 Task: Open Card Corporate Social Responsibility Review in Board Brand Identity Design to Workspace Affiliate Marketing and add a team member Softage.4@softage.net, a label Yellow, a checklist Landscape Architecture, an attachment from your onedrive, a color Yellow and finally, add a card description 'Research and develop new product feature prioritization process' and a comment 'This item is a priority on our list, so let us focus on getting it done as soon as possible.'. Add a start date 'Jan 08, 1900' with a due date 'Jan 15, 1900'
Action: Mouse moved to (572, 171)
Screenshot: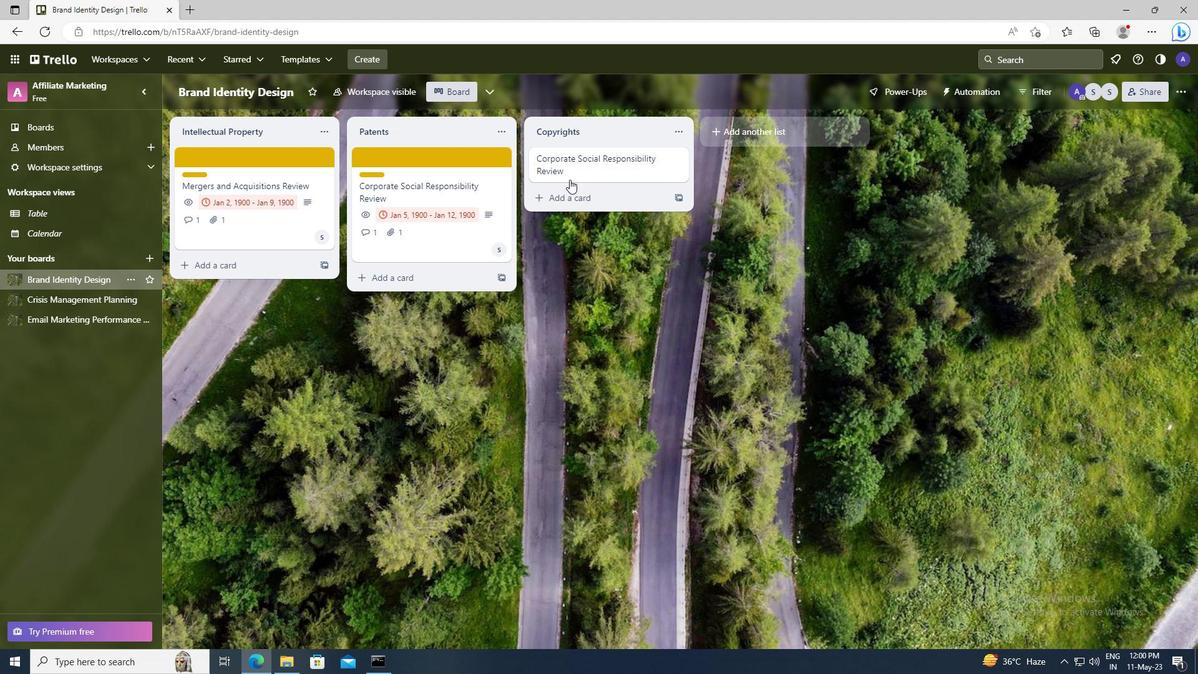 
Action: Mouse pressed left at (572, 171)
Screenshot: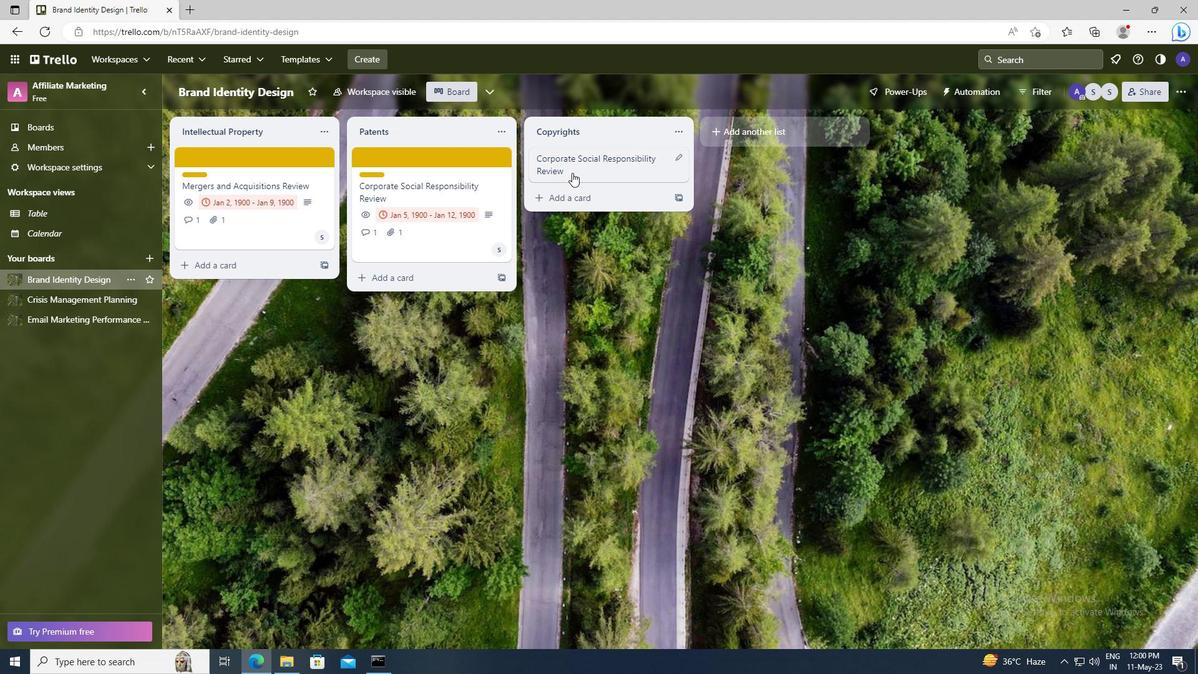 
Action: Mouse moved to (746, 204)
Screenshot: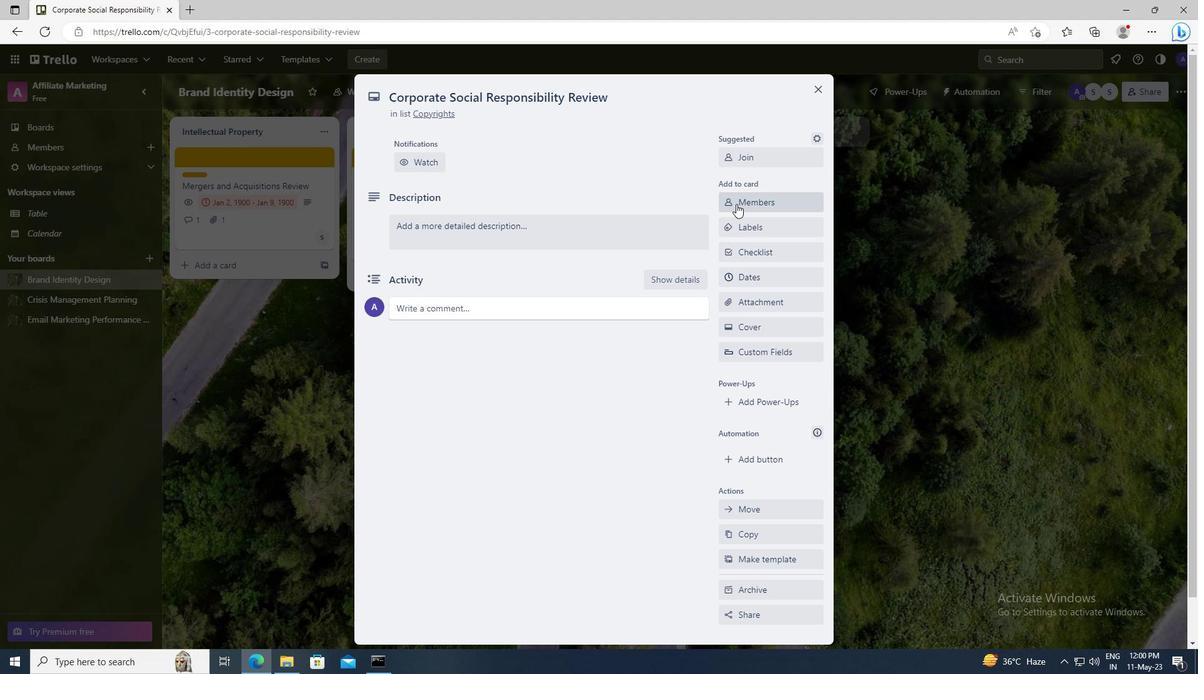 
Action: Mouse pressed left at (746, 204)
Screenshot: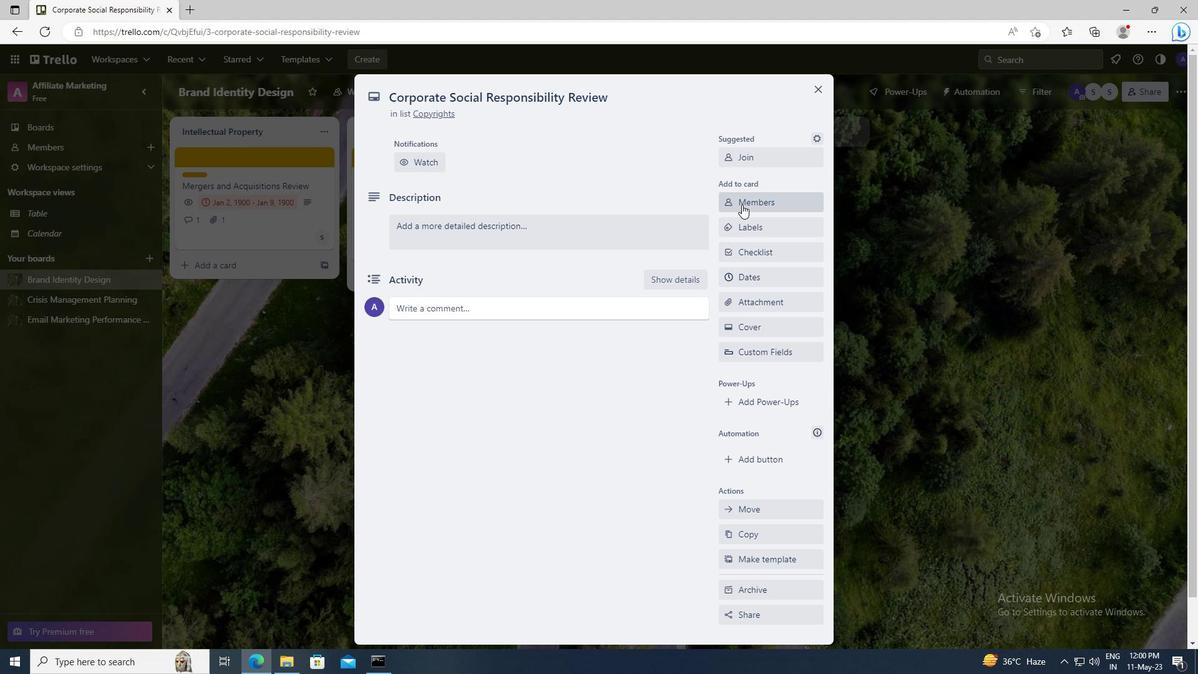 
Action: Mouse moved to (762, 259)
Screenshot: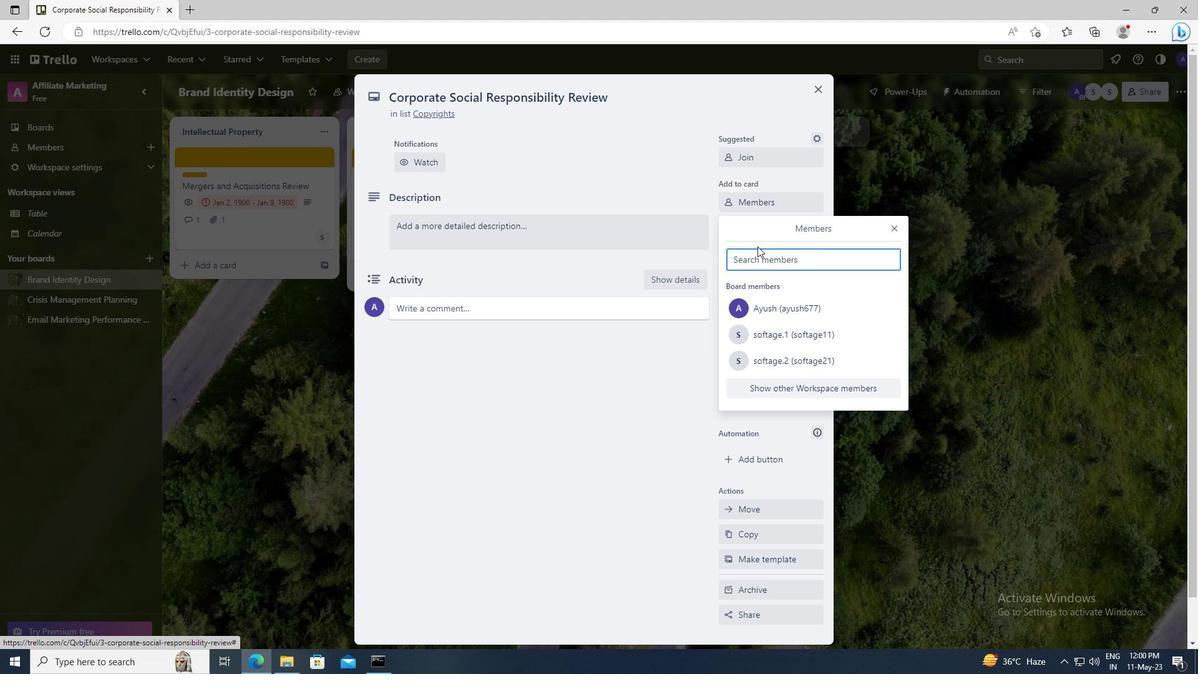 
Action: Mouse pressed left at (762, 259)
Screenshot: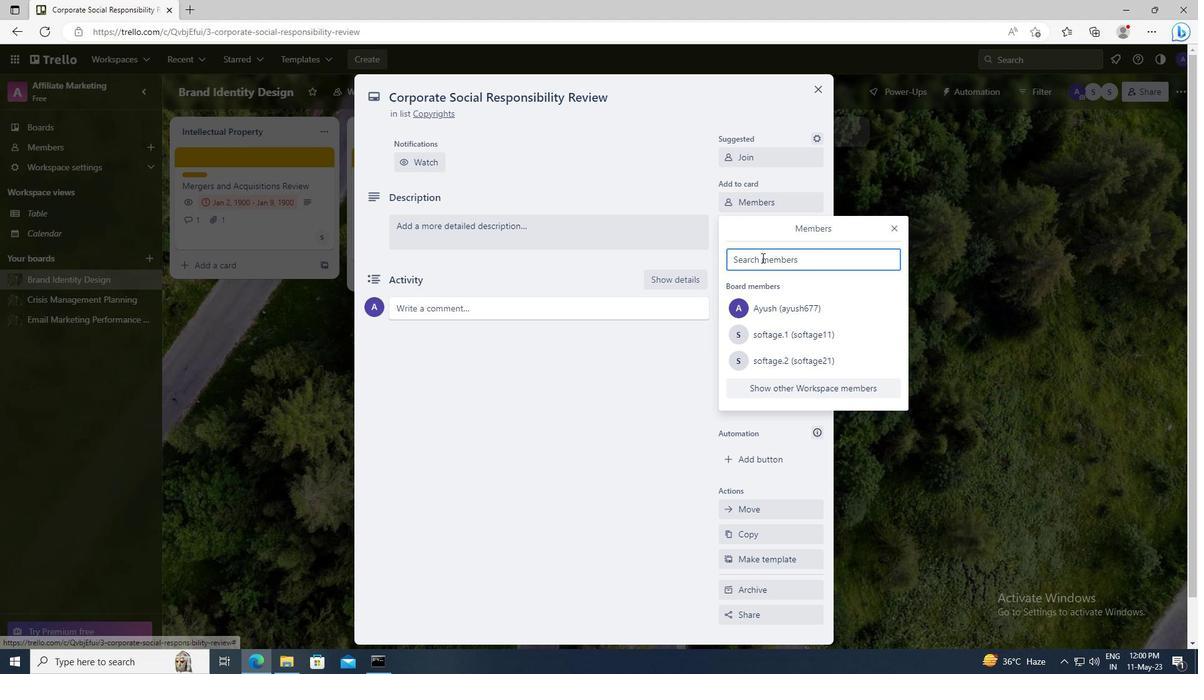 
Action: Key pressed <Key.shift>SOFTAGE.4
Screenshot: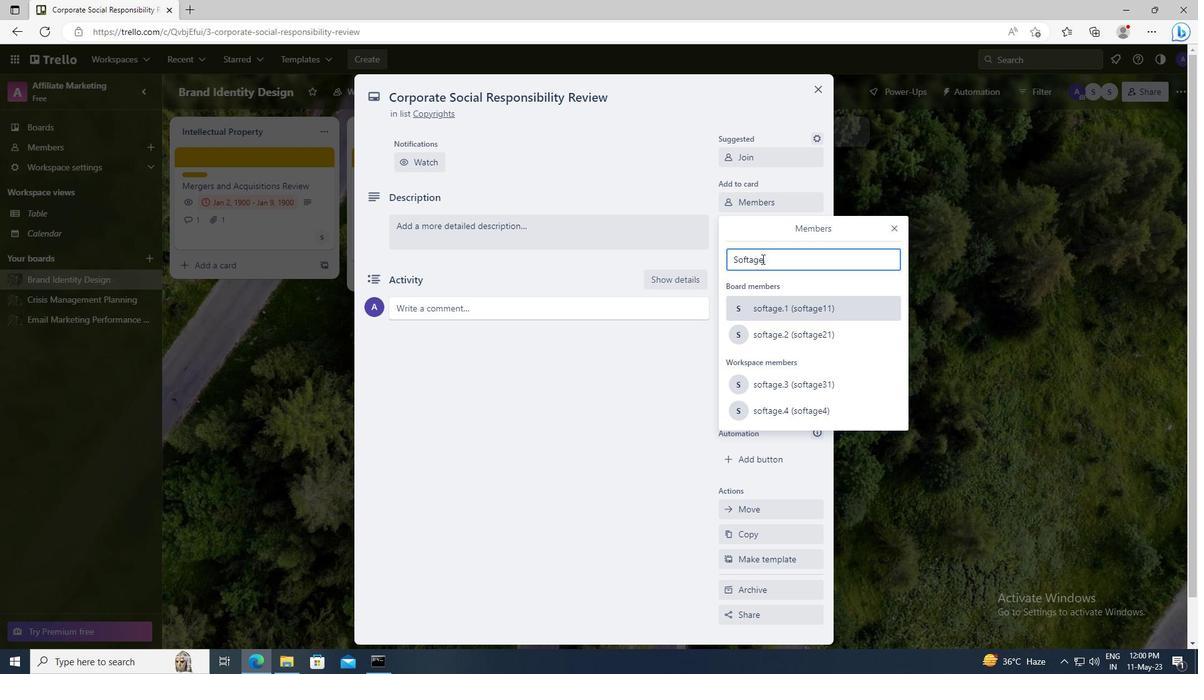 
Action: Mouse moved to (776, 377)
Screenshot: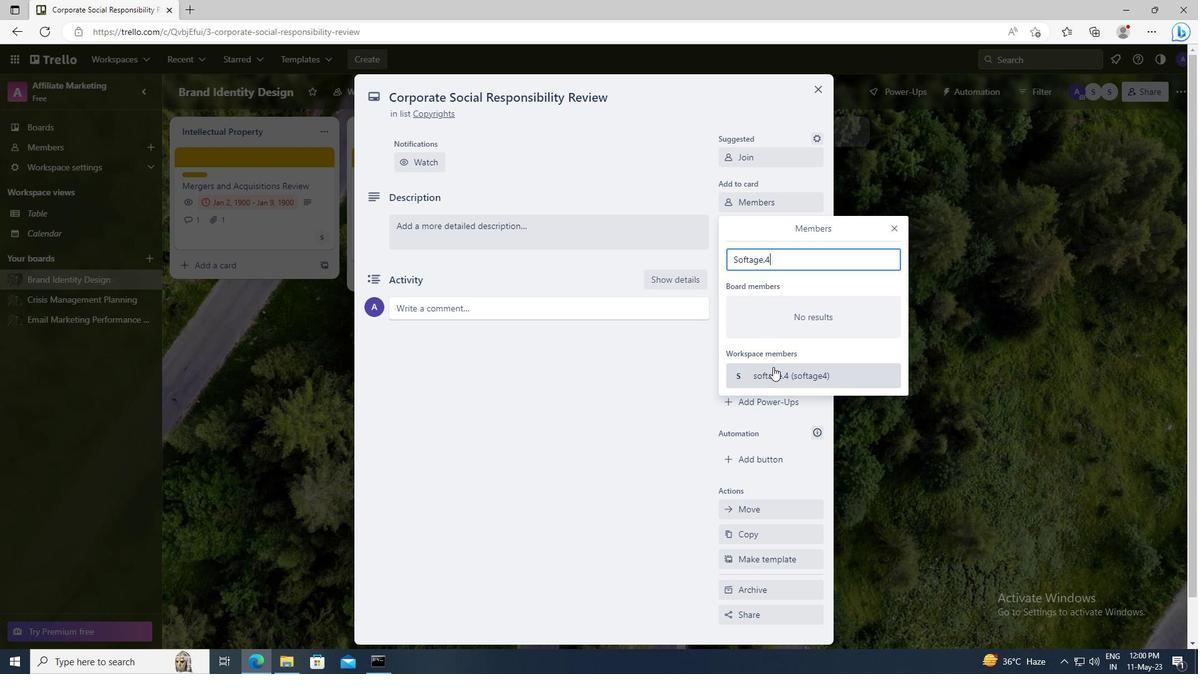 
Action: Mouse pressed left at (776, 377)
Screenshot: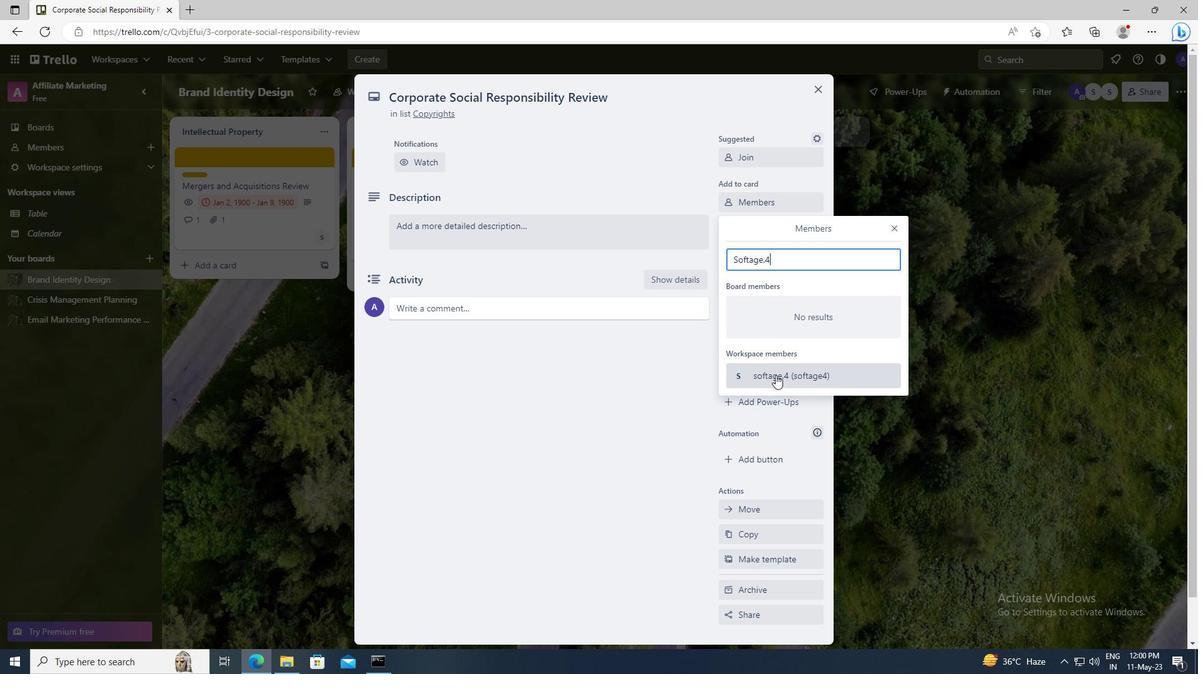 
Action: Mouse moved to (895, 232)
Screenshot: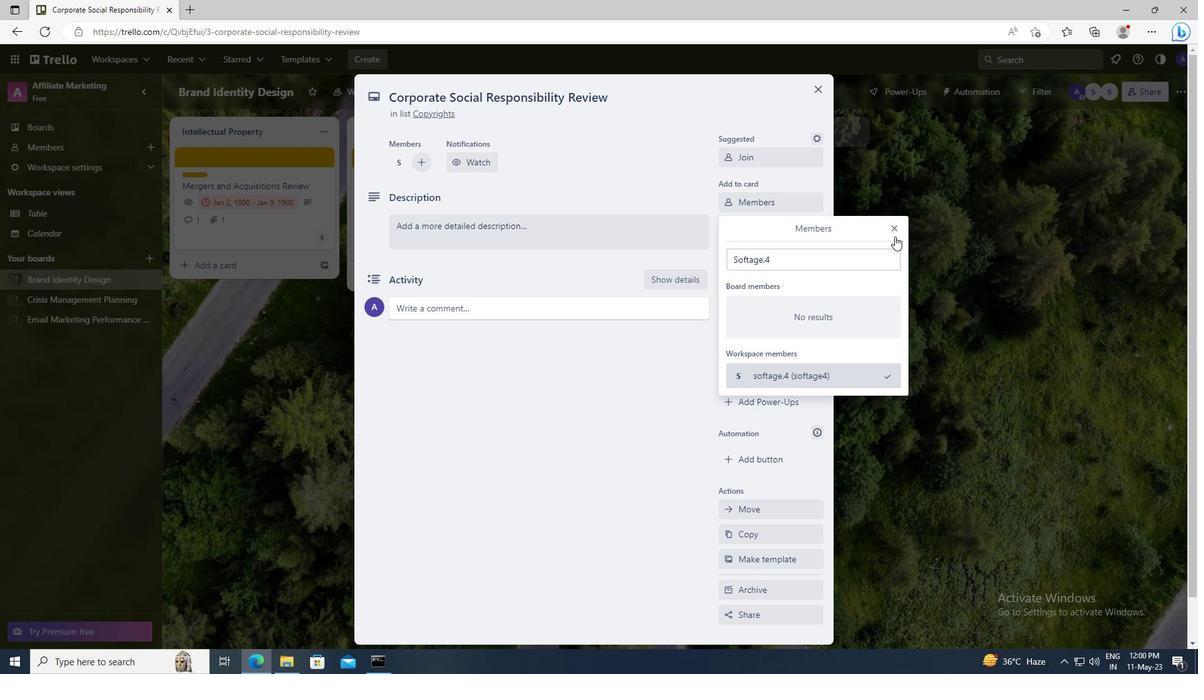 
Action: Mouse pressed left at (895, 232)
Screenshot: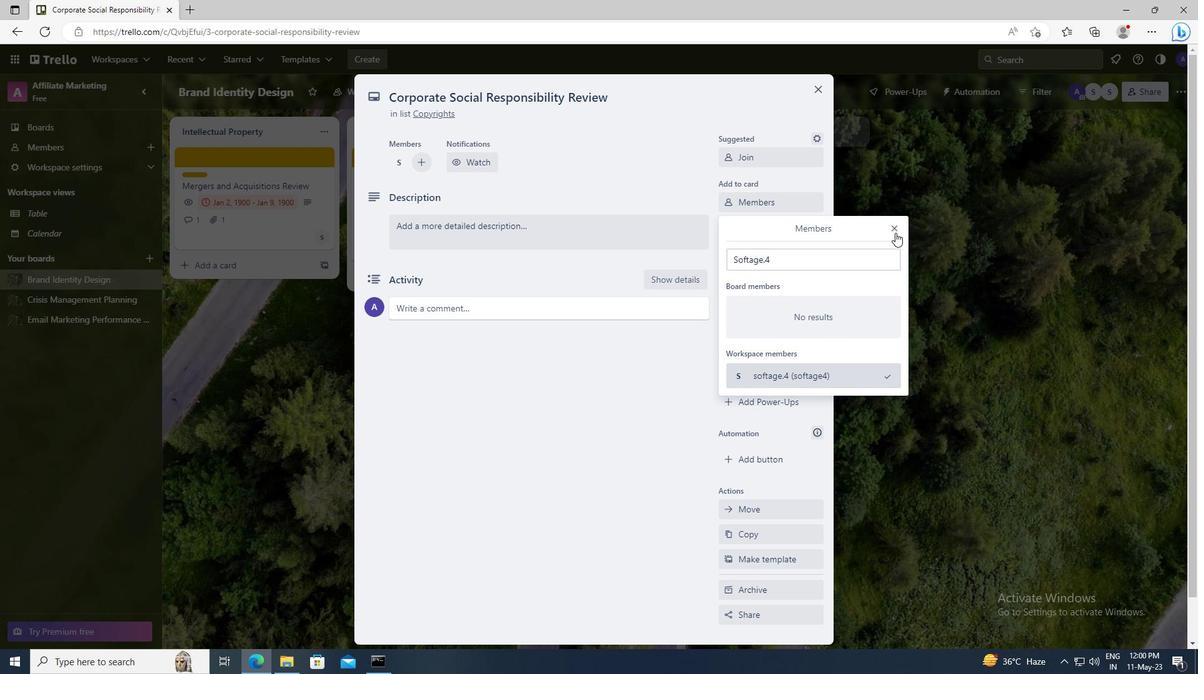 
Action: Mouse moved to (787, 227)
Screenshot: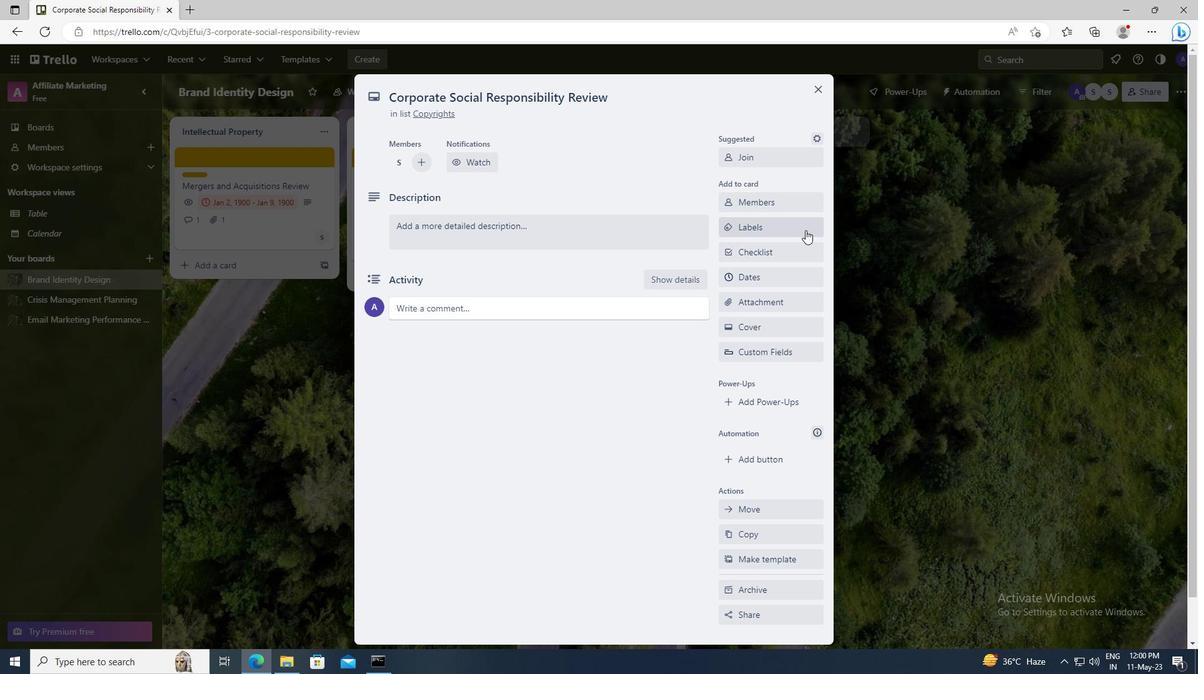 
Action: Mouse pressed left at (787, 227)
Screenshot: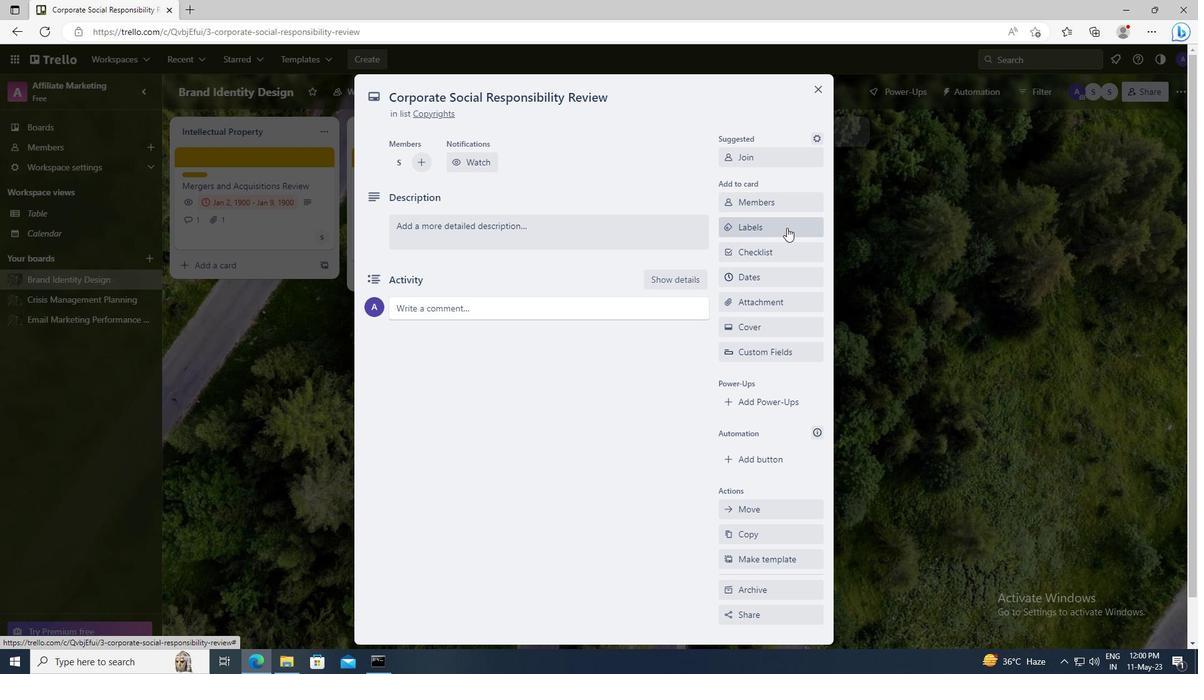 
Action: Mouse moved to (814, 473)
Screenshot: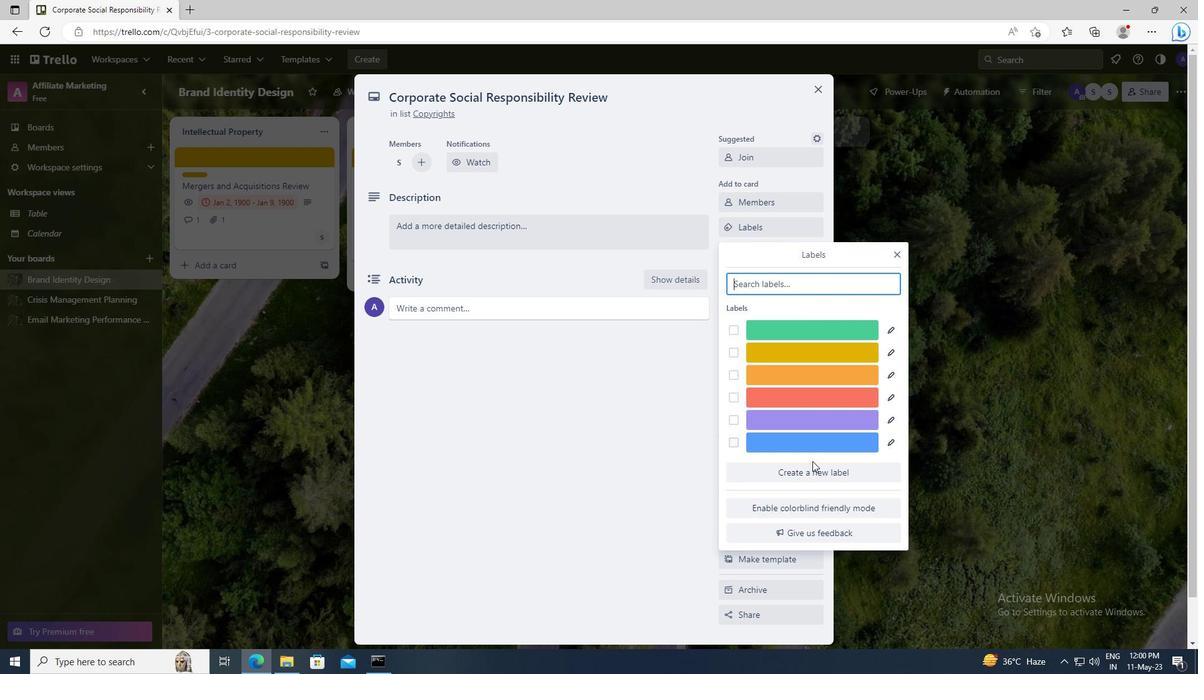 
Action: Mouse pressed left at (814, 473)
Screenshot: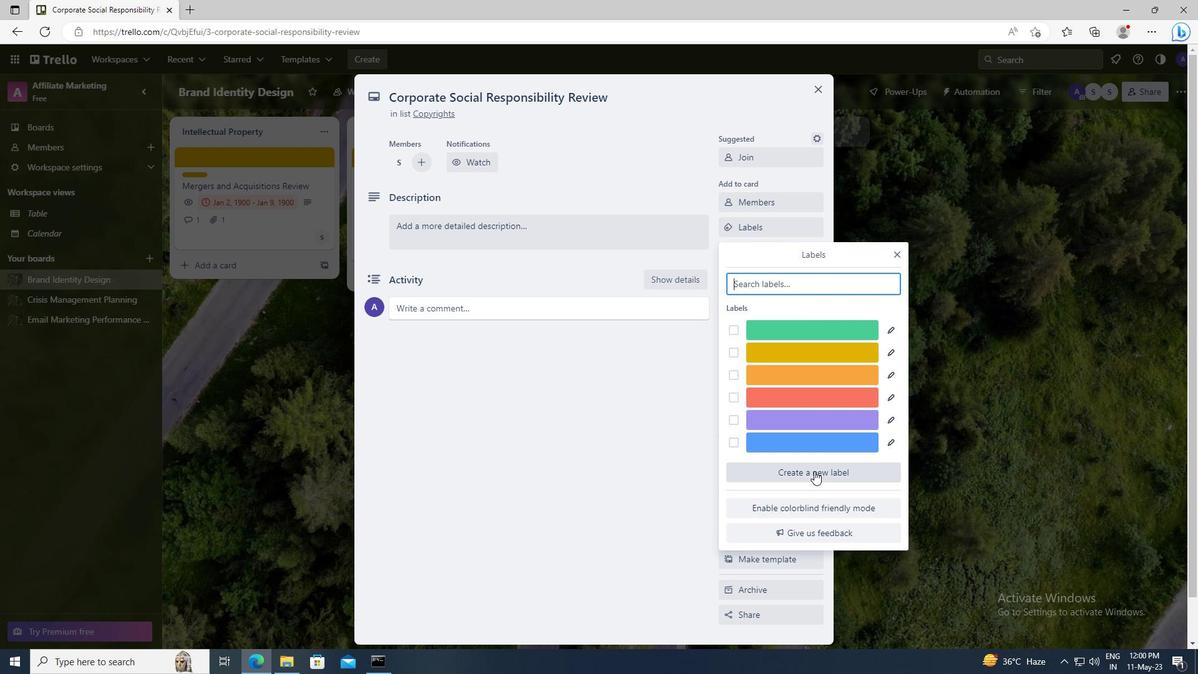 
Action: Mouse moved to (787, 440)
Screenshot: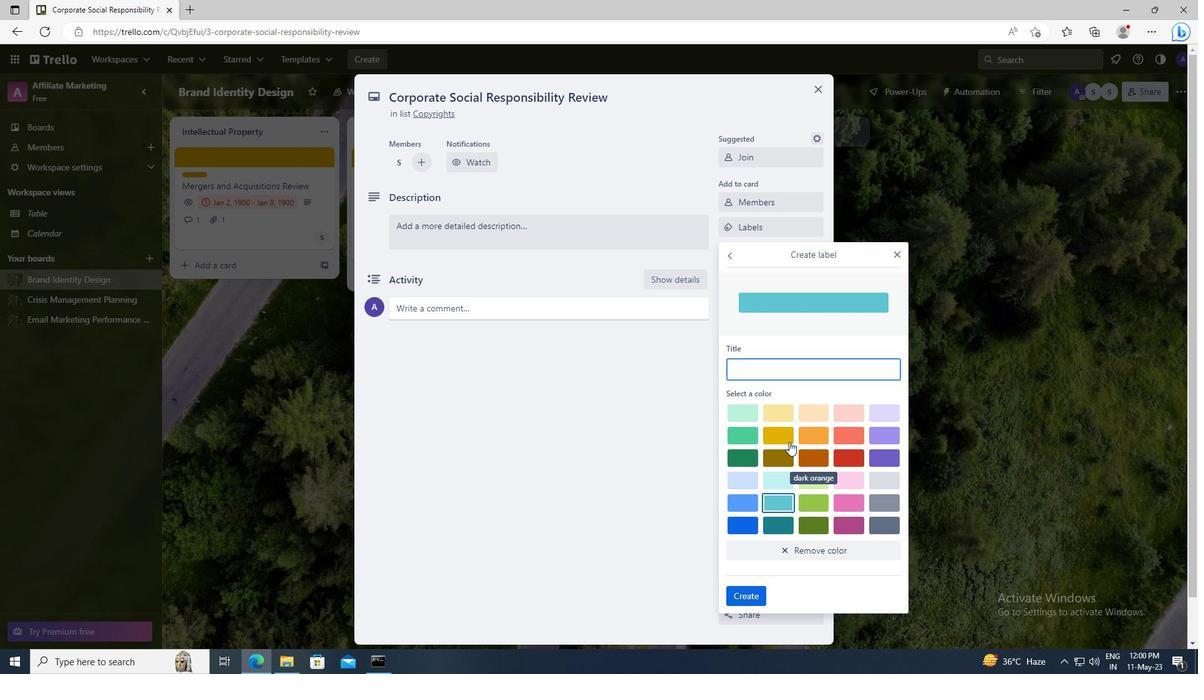 
Action: Mouse pressed left at (787, 440)
Screenshot: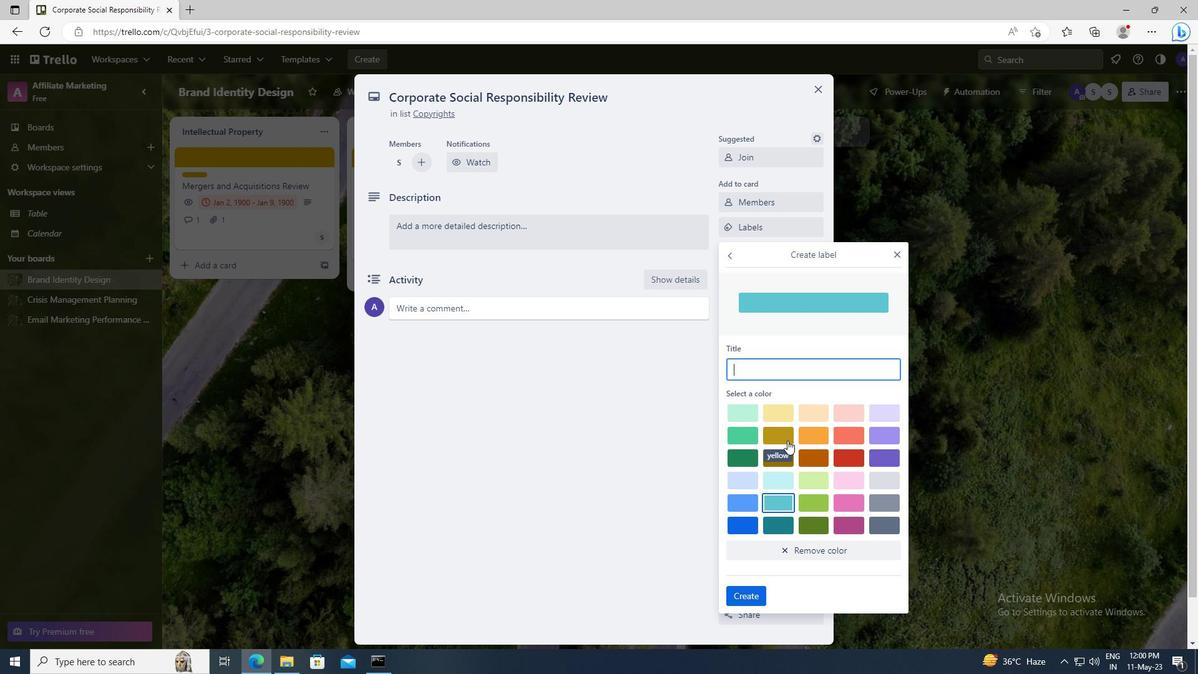 
Action: Mouse moved to (751, 592)
Screenshot: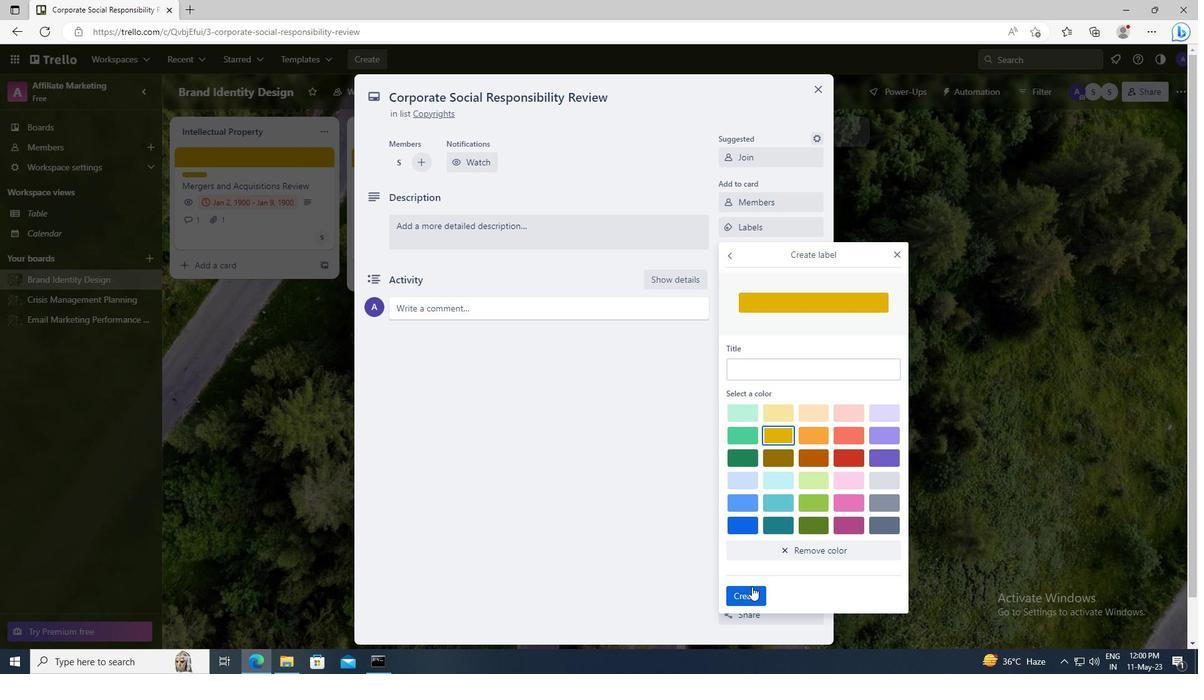 
Action: Mouse pressed left at (751, 592)
Screenshot: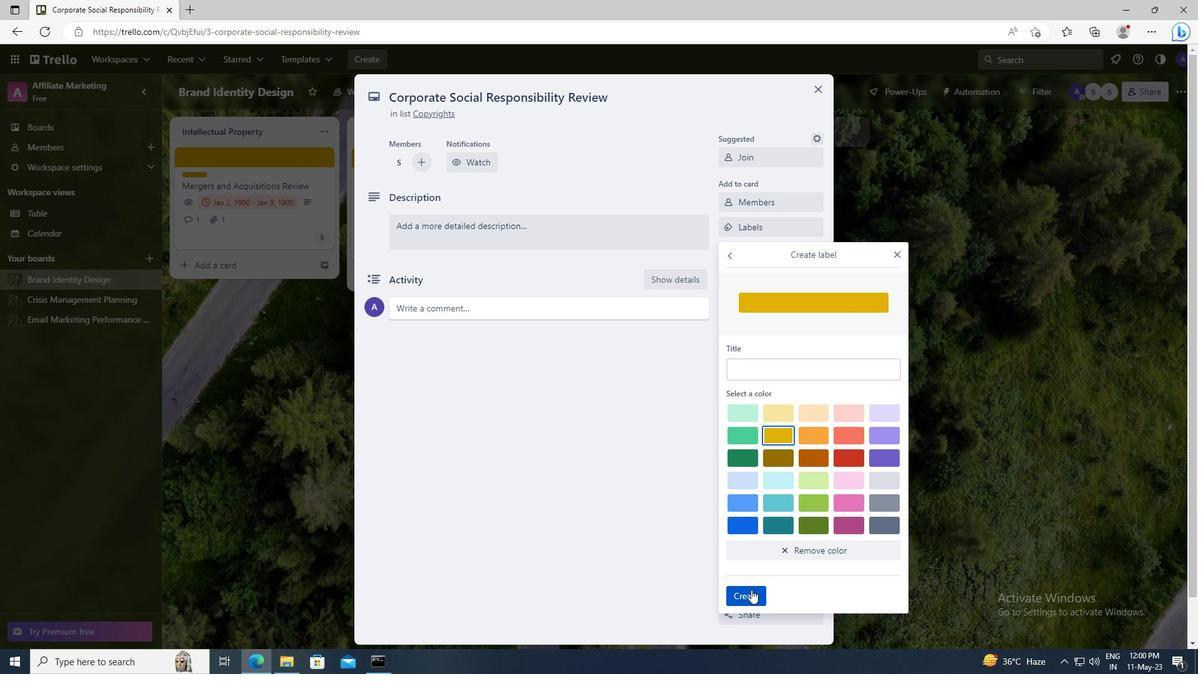 
Action: Mouse moved to (896, 255)
Screenshot: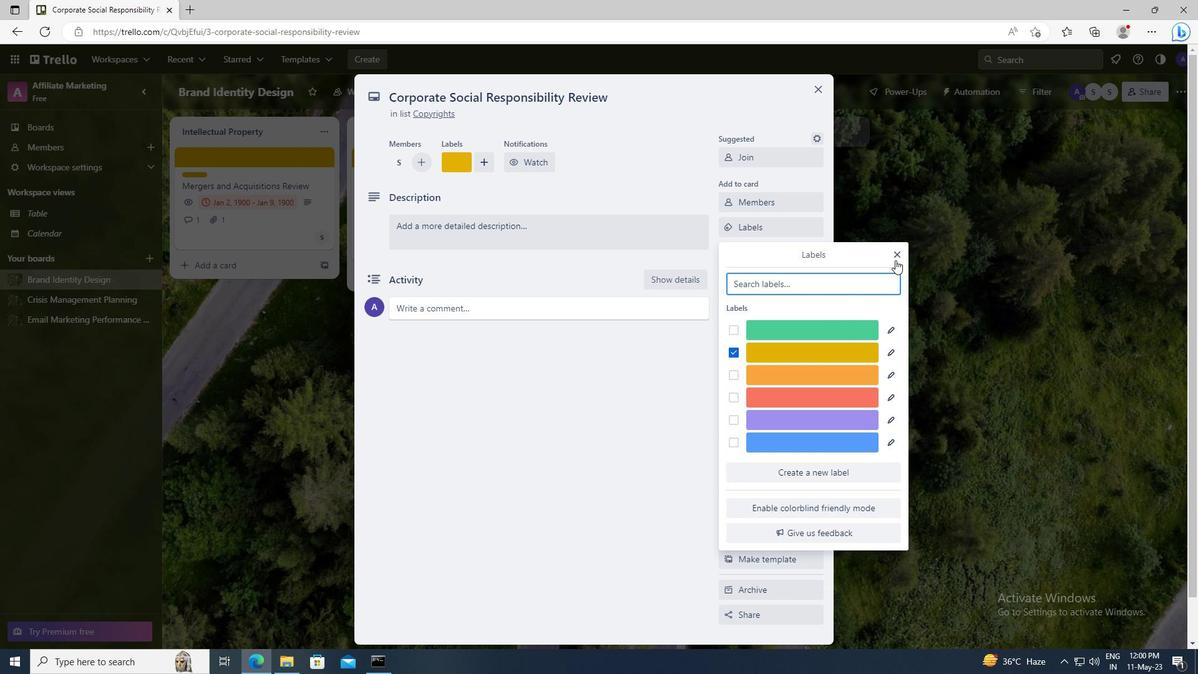 
Action: Mouse pressed left at (896, 255)
Screenshot: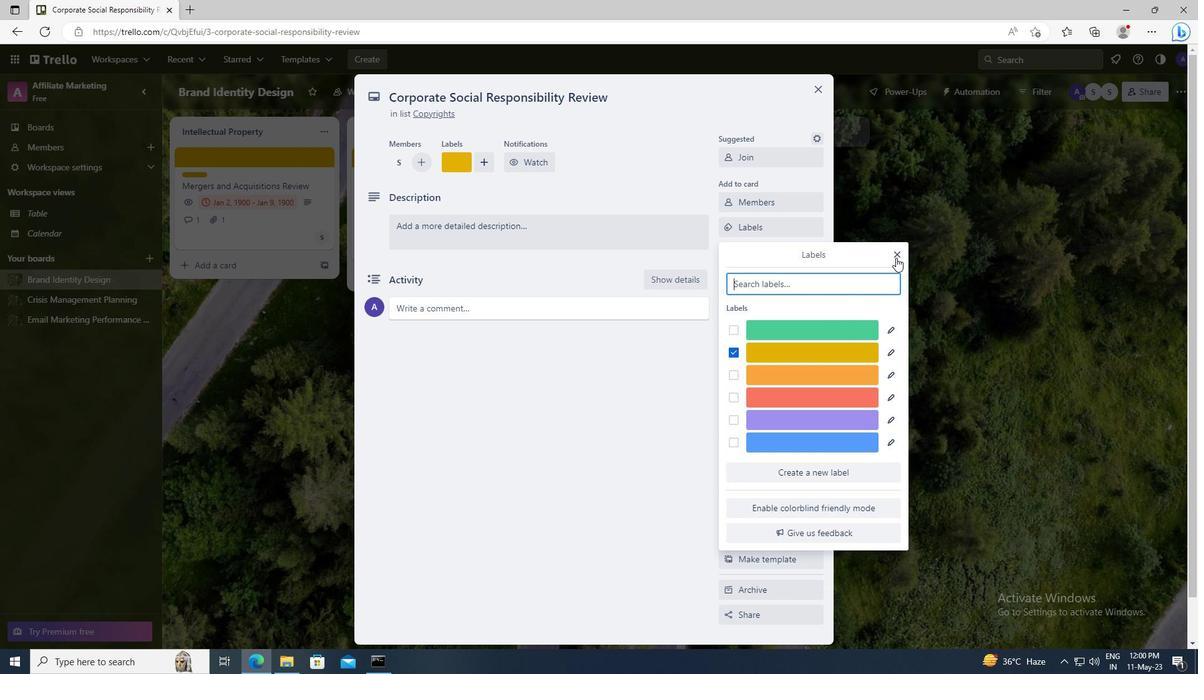 
Action: Mouse moved to (769, 250)
Screenshot: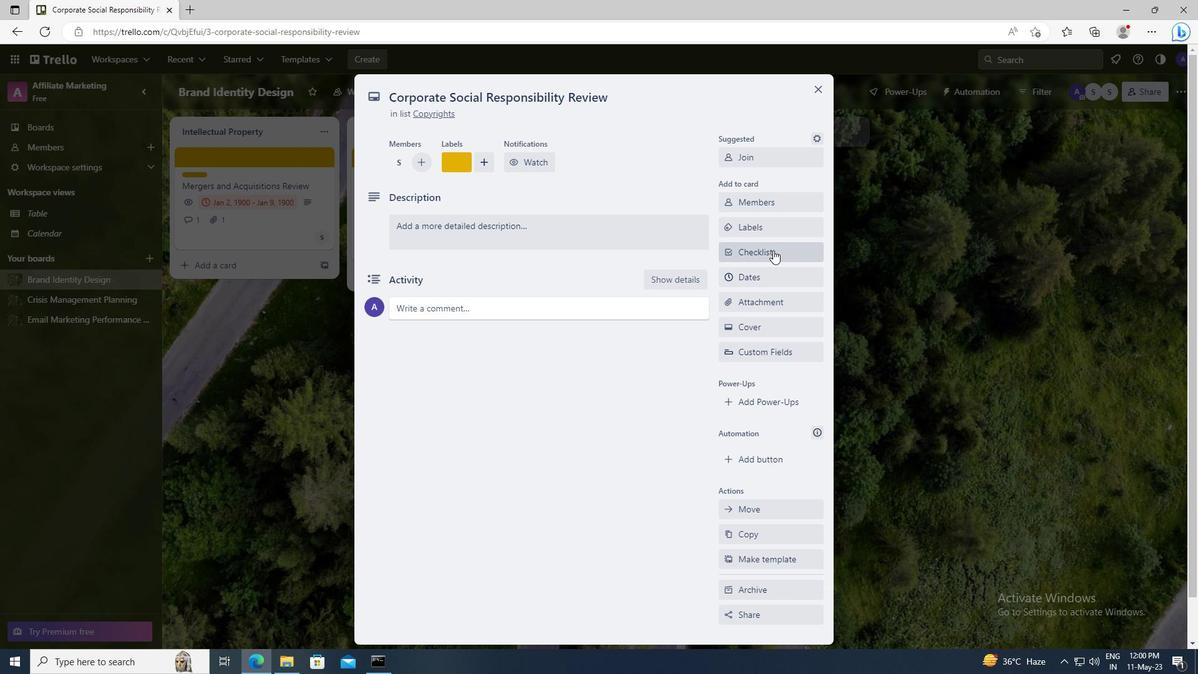 
Action: Mouse pressed left at (769, 250)
Screenshot: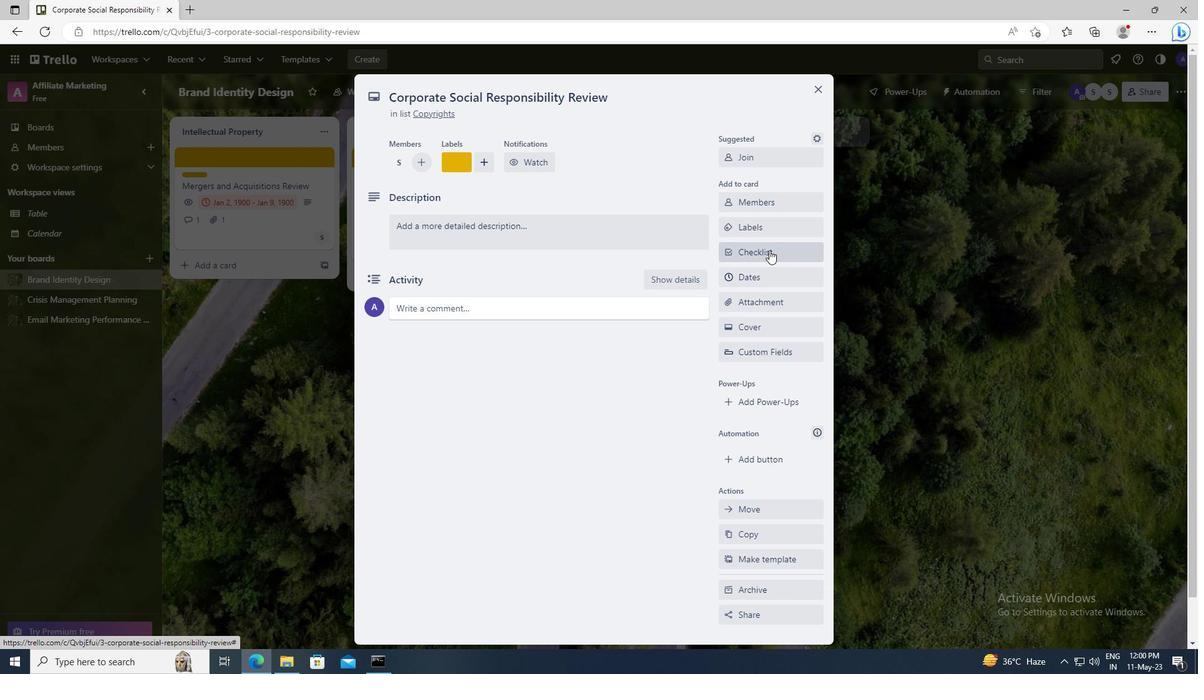 
Action: Key pressed <Key.shift>LANDSCAPE<Key.space><Key.shift>ARCHITECTURE
Screenshot: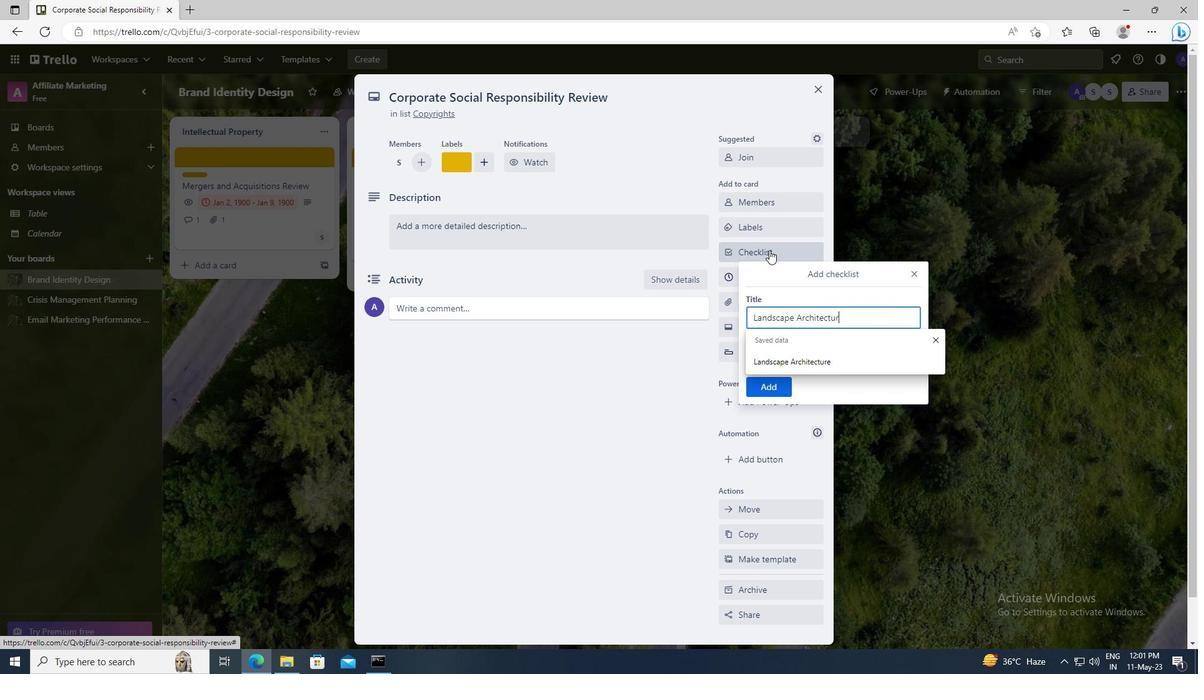 
Action: Mouse moved to (773, 385)
Screenshot: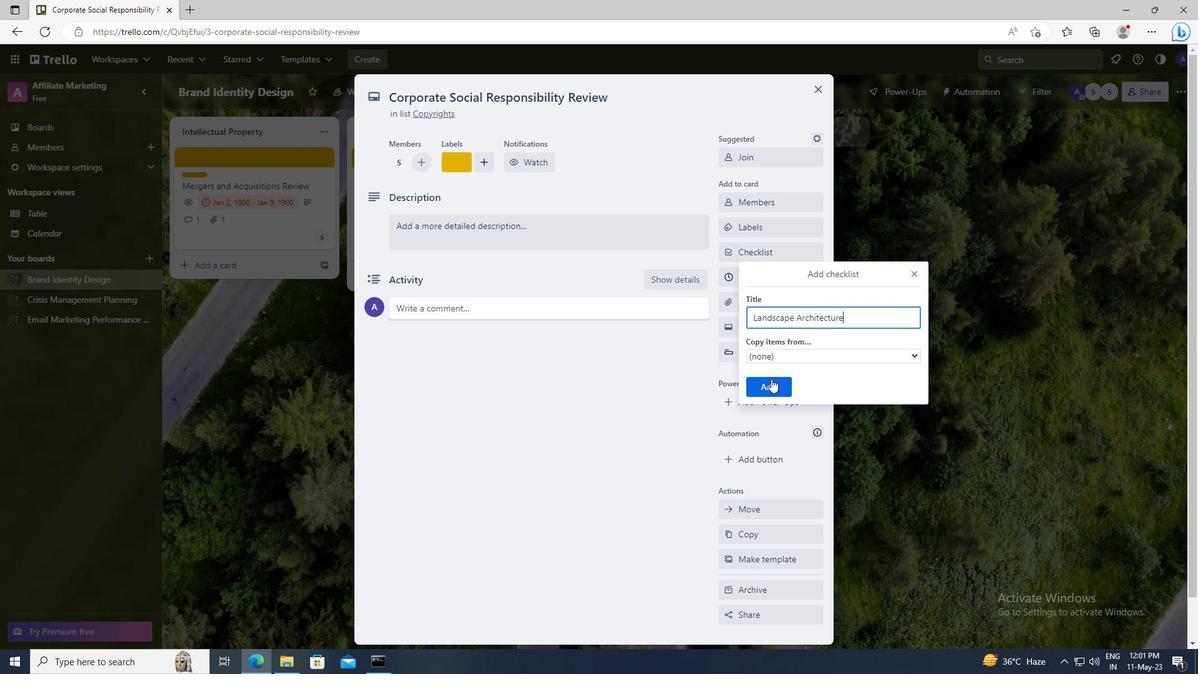 
Action: Mouse pressed left at (773, 385)
Screenshot: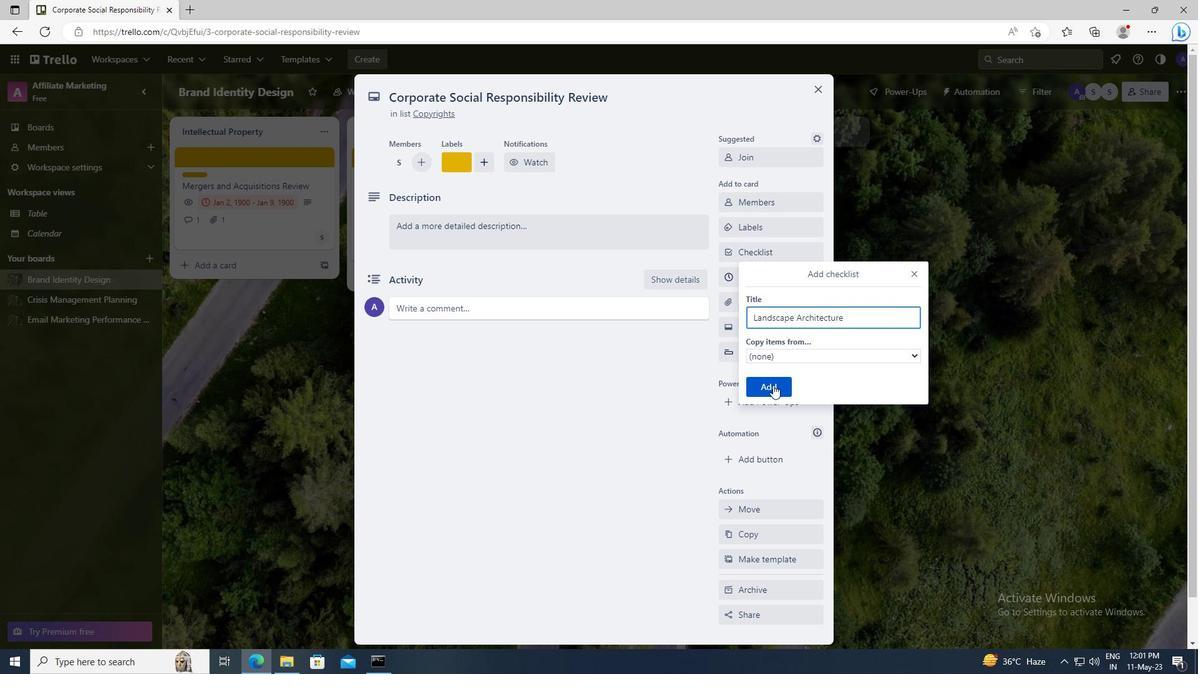 
Action: Mouse moved to (770, 302)
Screenshot: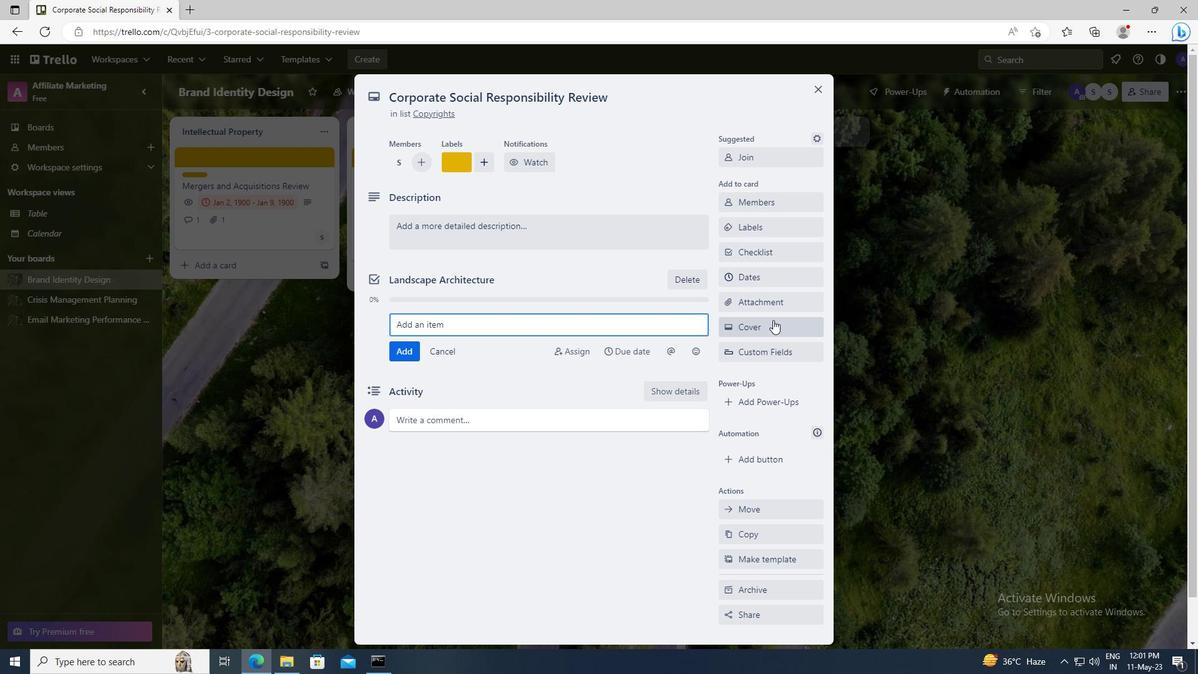 
Action: Mouse pressed left at (770, 302)
Screenshot: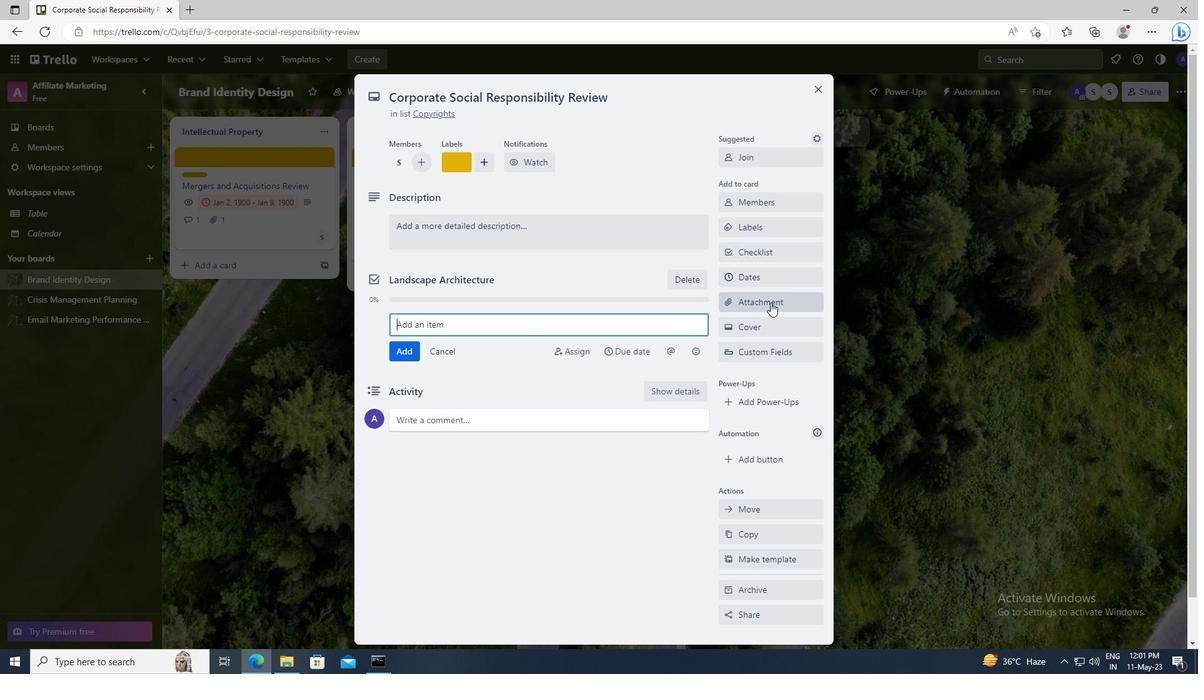 
Action: Mouse moved to (756, 458)
Screenshot: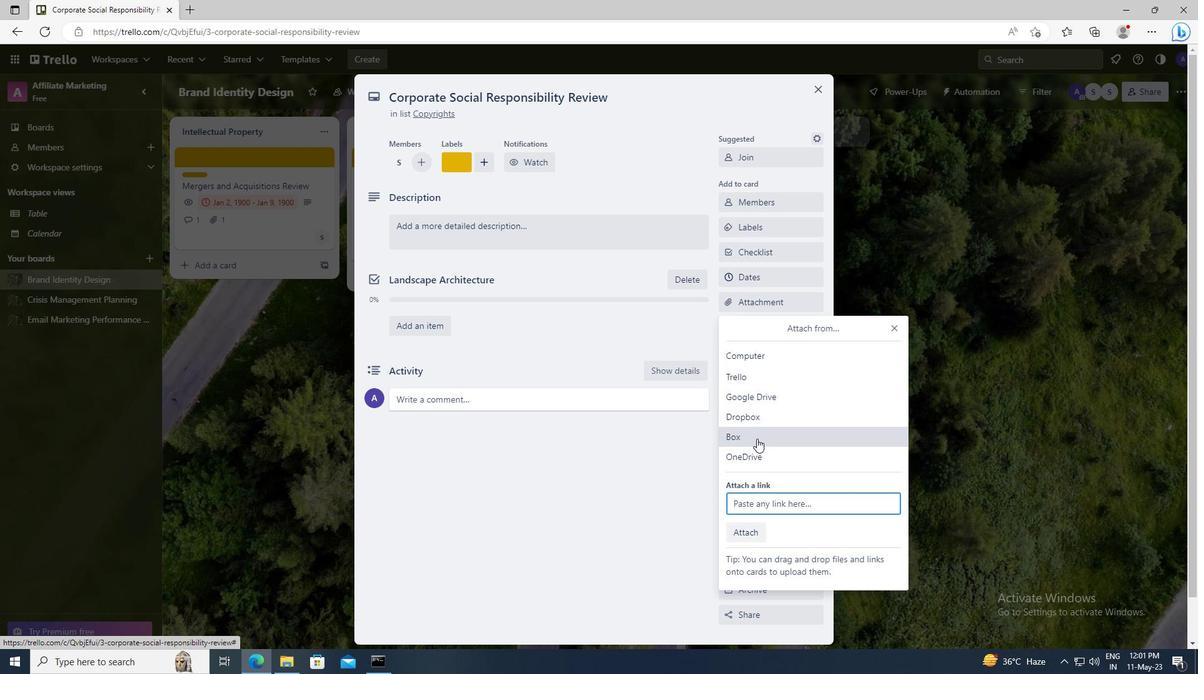 
Action: Mouse pressed left at (756, 458)
Screenshot: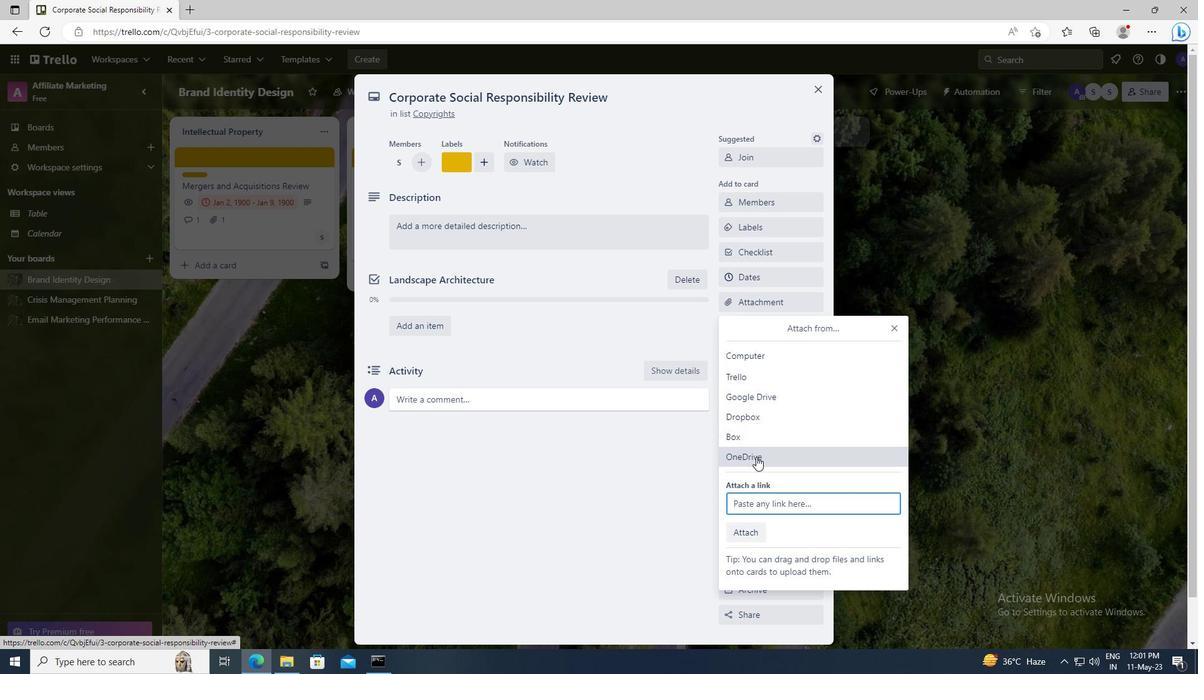 
Action: Mouse moved to (459, 249)
Screenshot: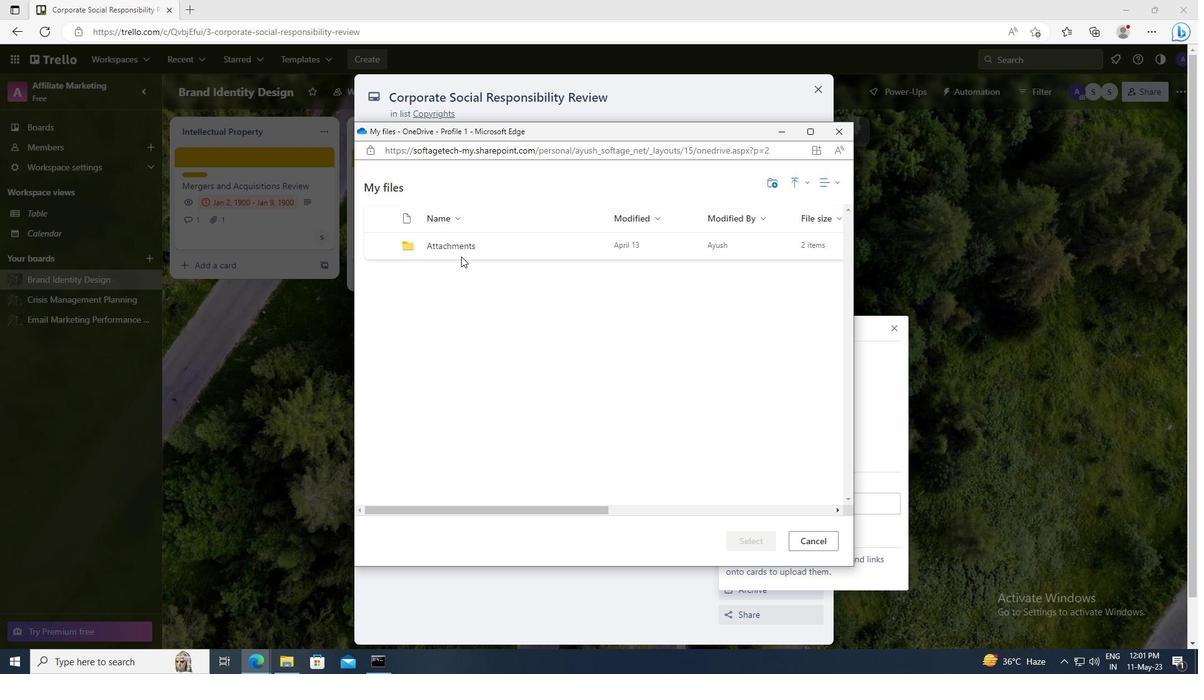
Action: Mouse pressed left at (459, 249)
Screenshot: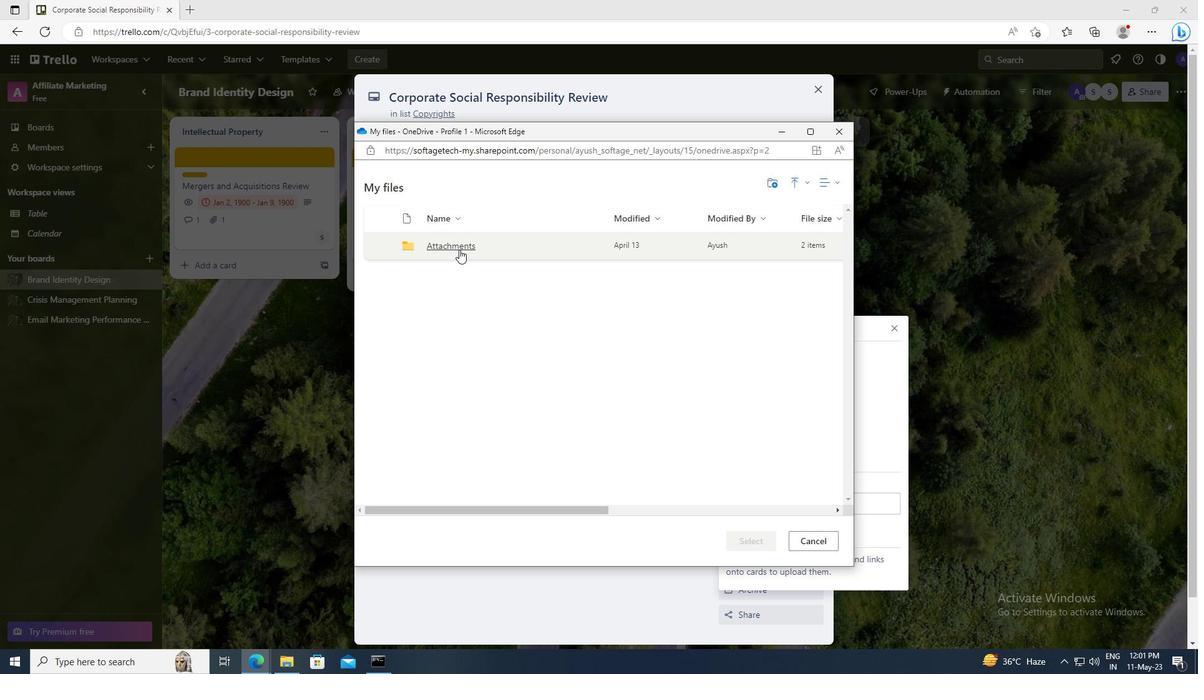 
Action: Mouse moved to (381, 245)
Screenshot: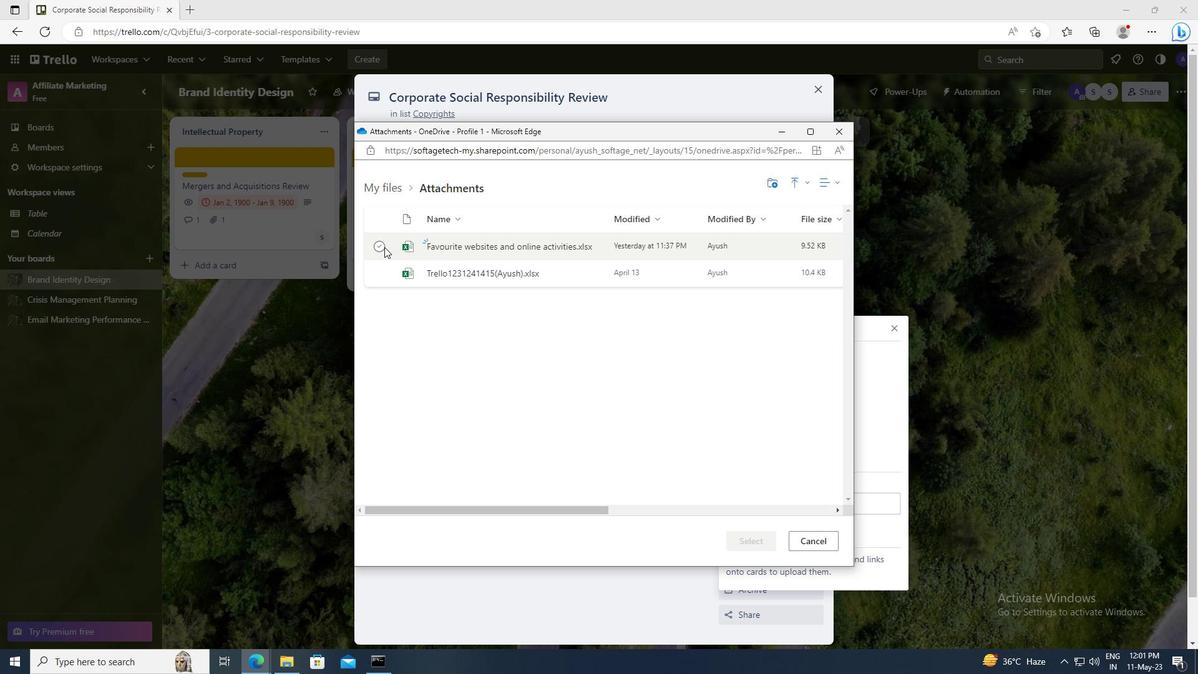 
Action: Mouse pressed left at (381, 245)
Screenshot: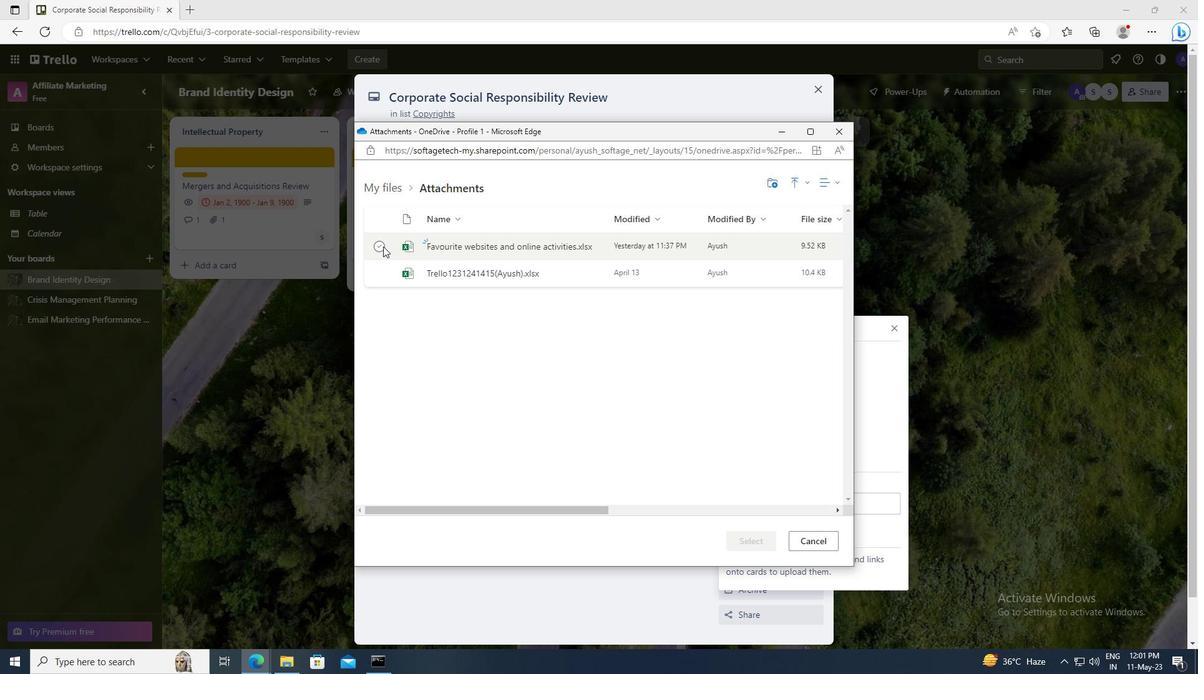 
Action: Mouse moved to (758, 539)
Screenshot: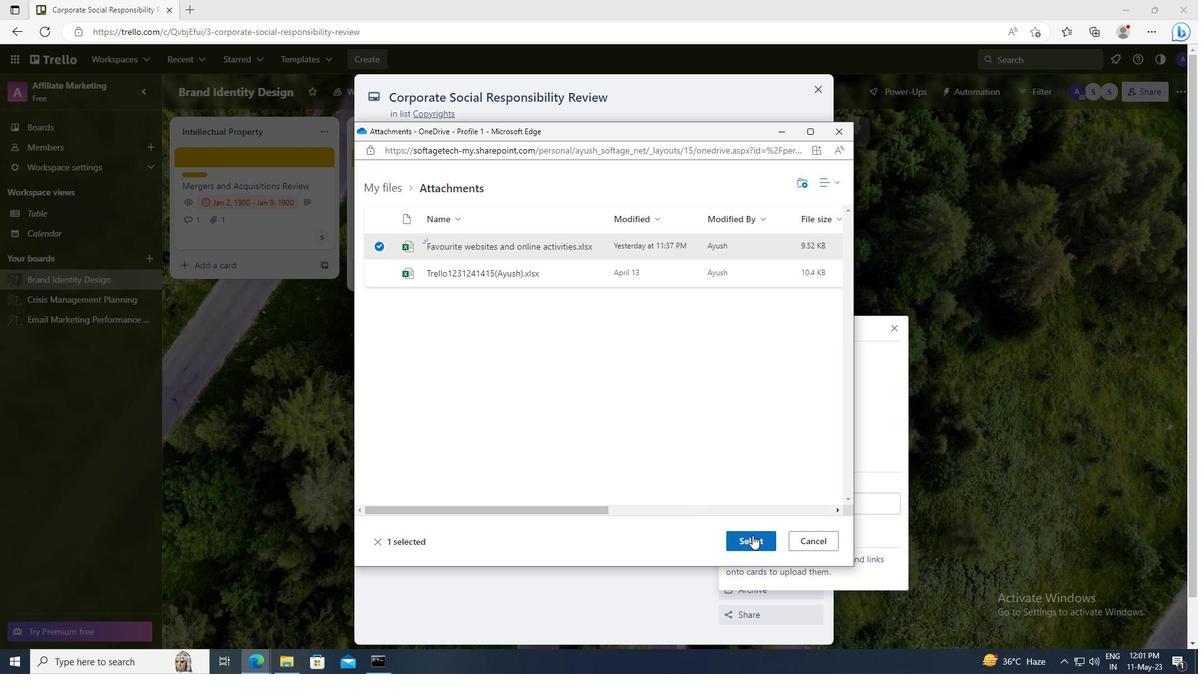 
Action: Mouse pressed left at (758, 539)
Screenshot: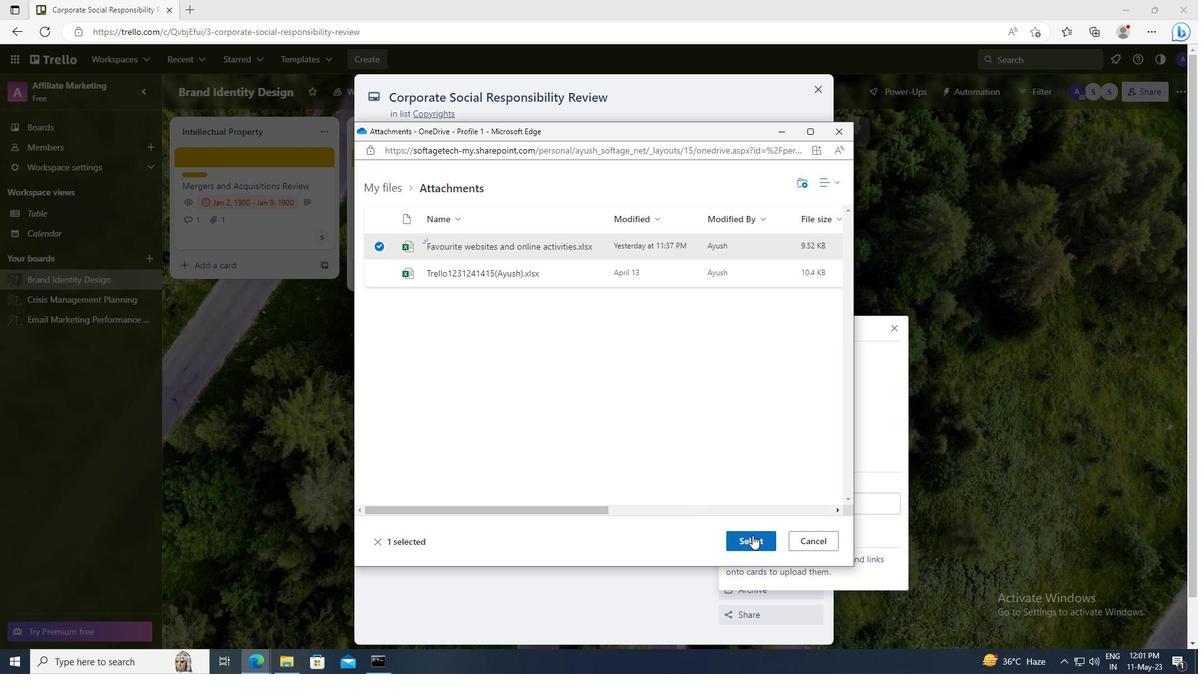 
Action: Mouse moved to (758, 329)
Screenshot: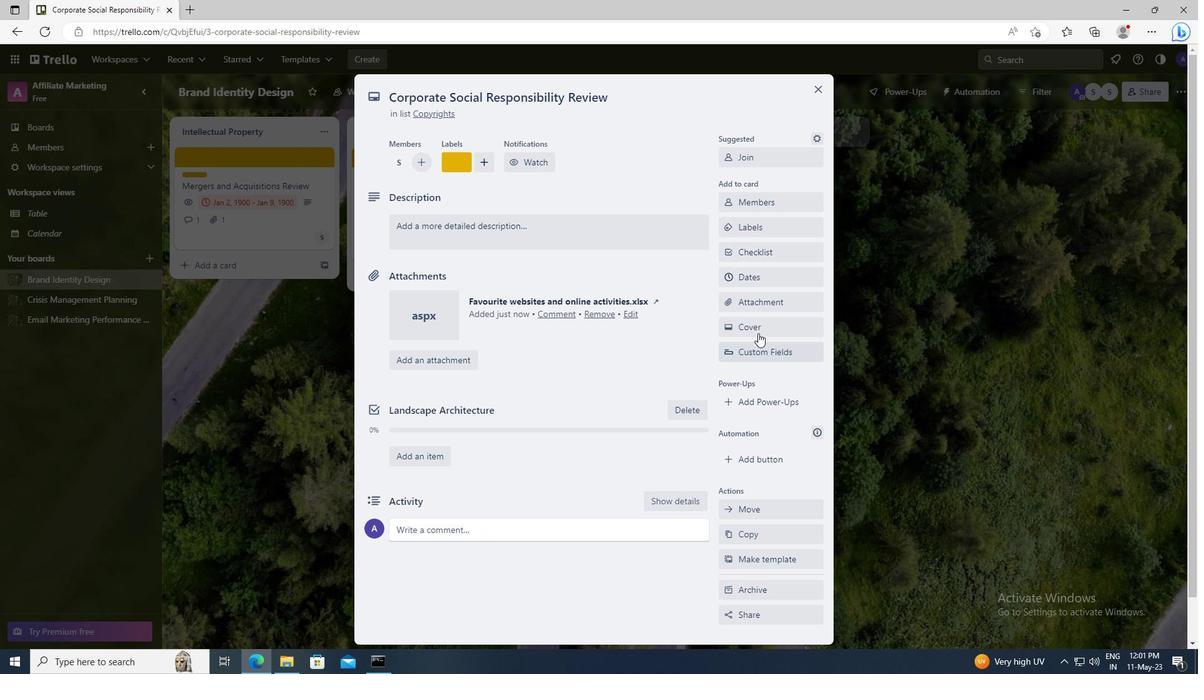 
Action: Mouse pressed left at (758, 329)
Screenshot: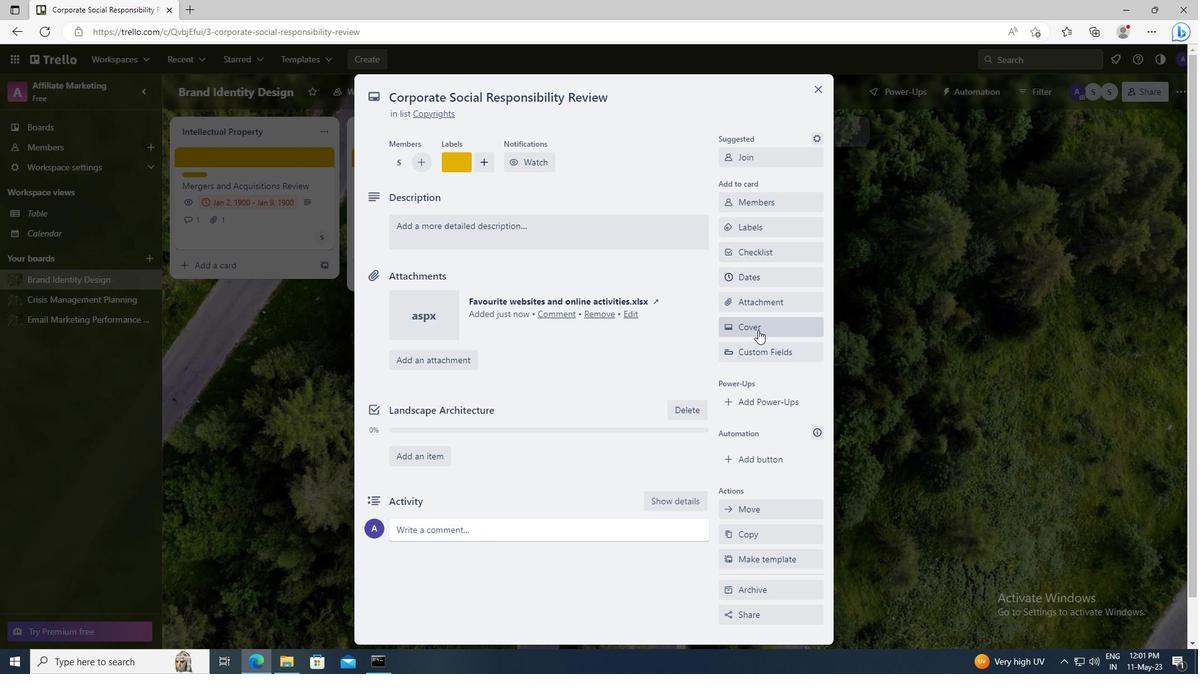 
Action: Mouse moved to (780, 395)
Screenshot: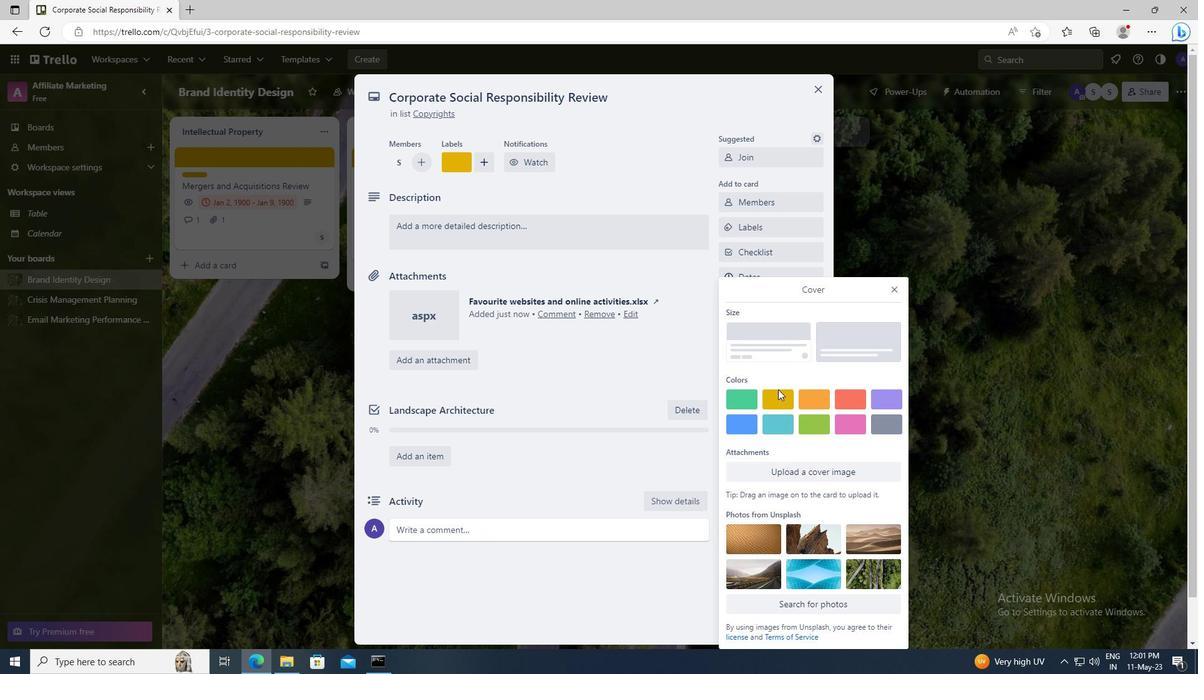 
Action: Mouse pressed left at (780, 395)
Screenshot: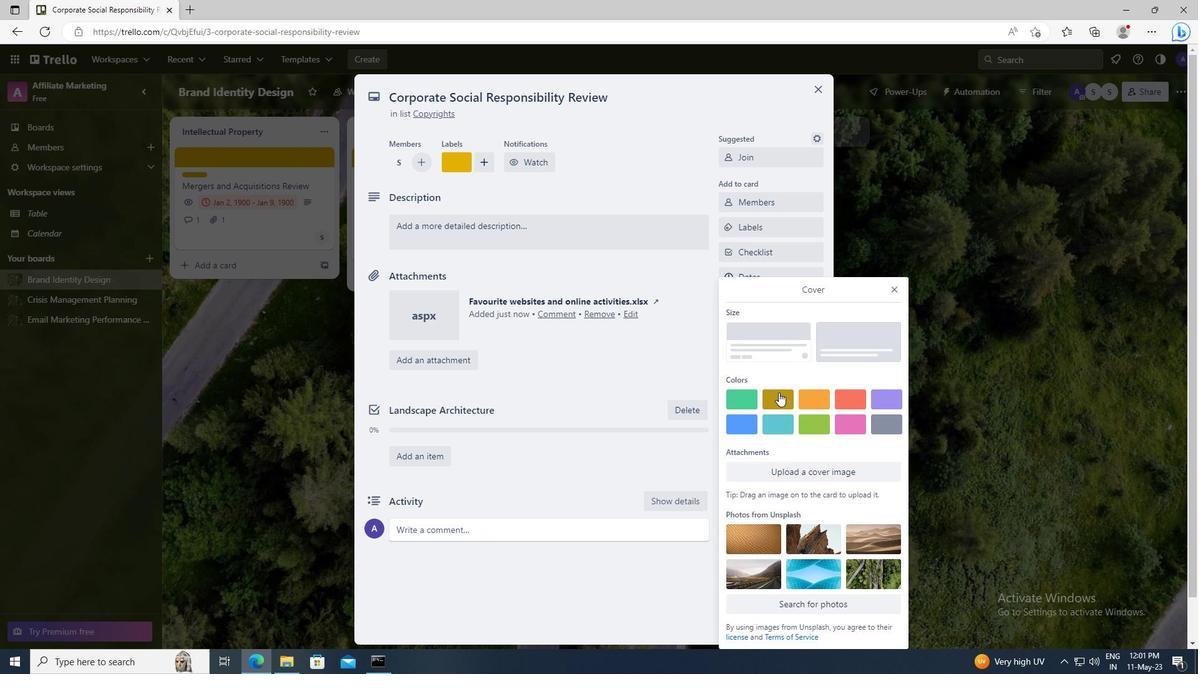 
Action: Mouse moved to (893, 267)
Screenshot: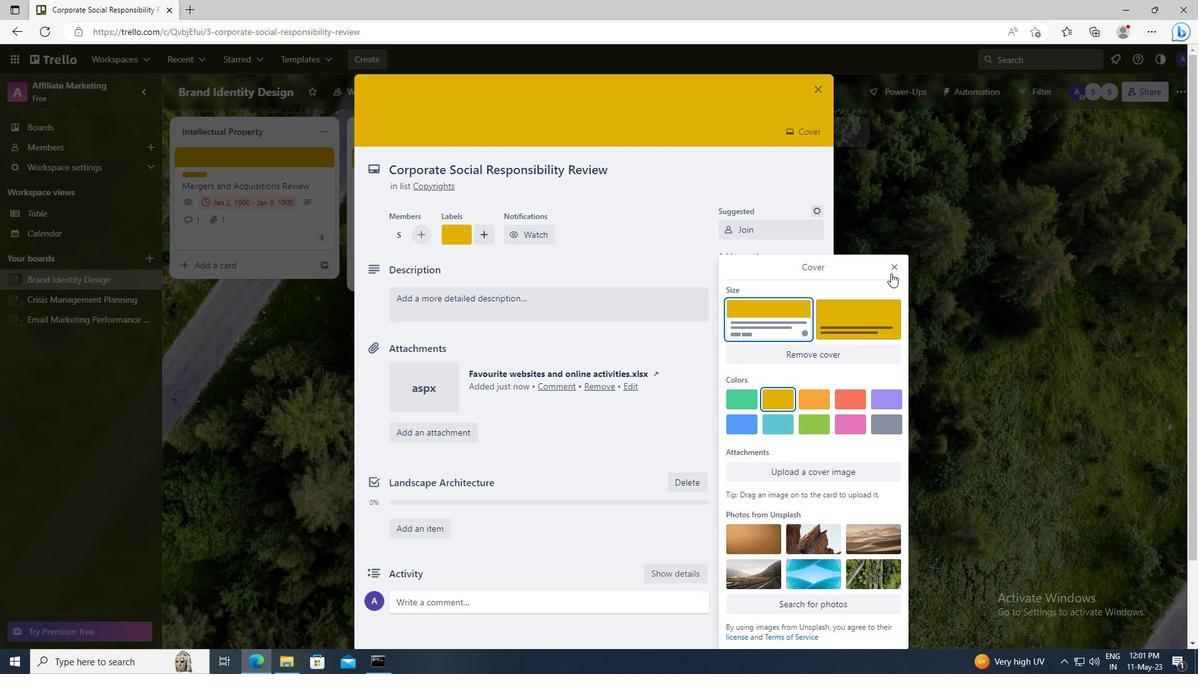 
Action: Mouse pressed left at (893, 267)
Screenshot: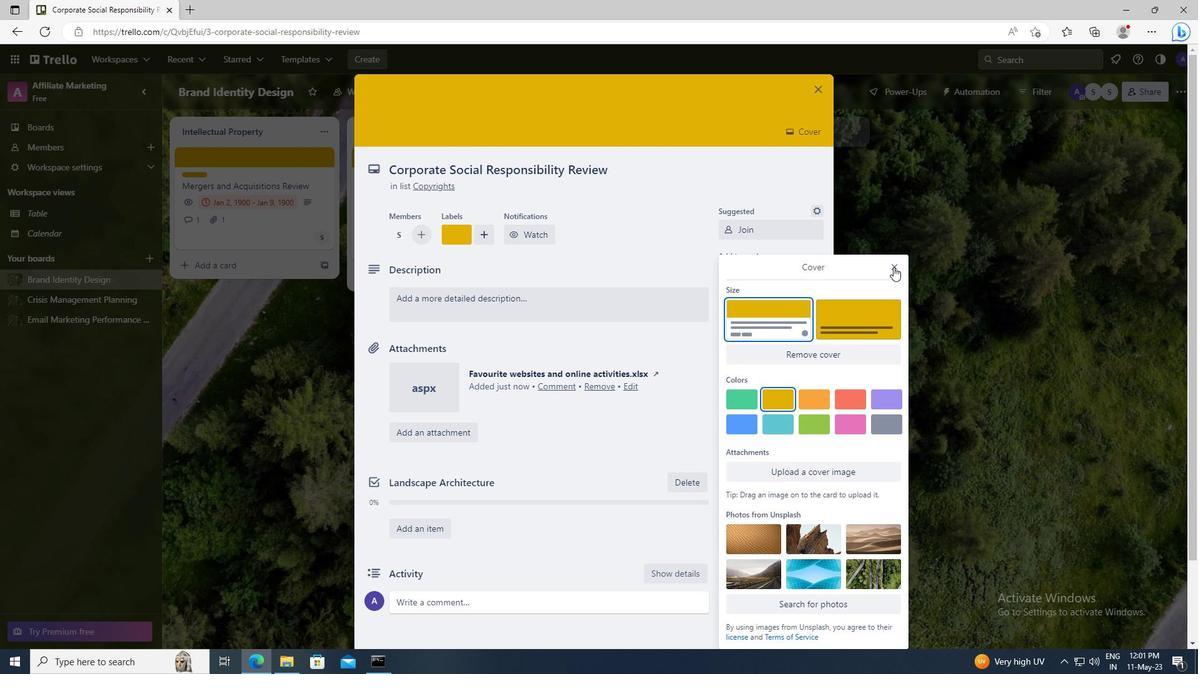 
Action: Mouse moved to (559, 308)
Screenshot: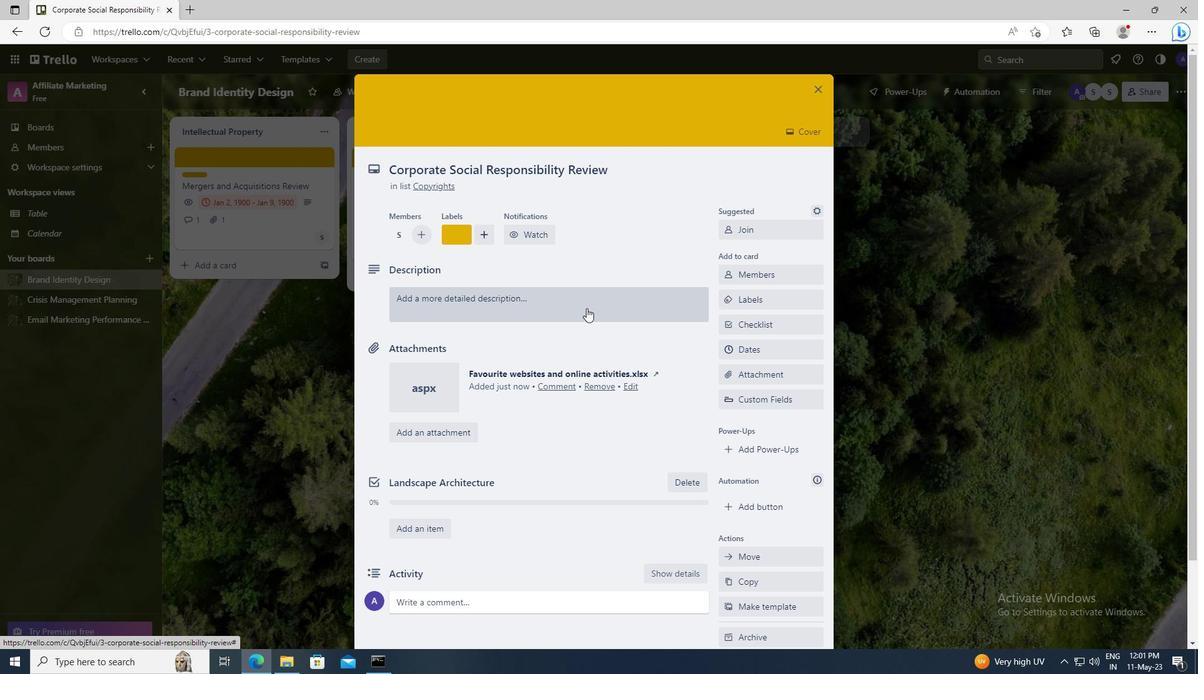 
Action: Mouse pressed left at (559, 308)
Screenshot: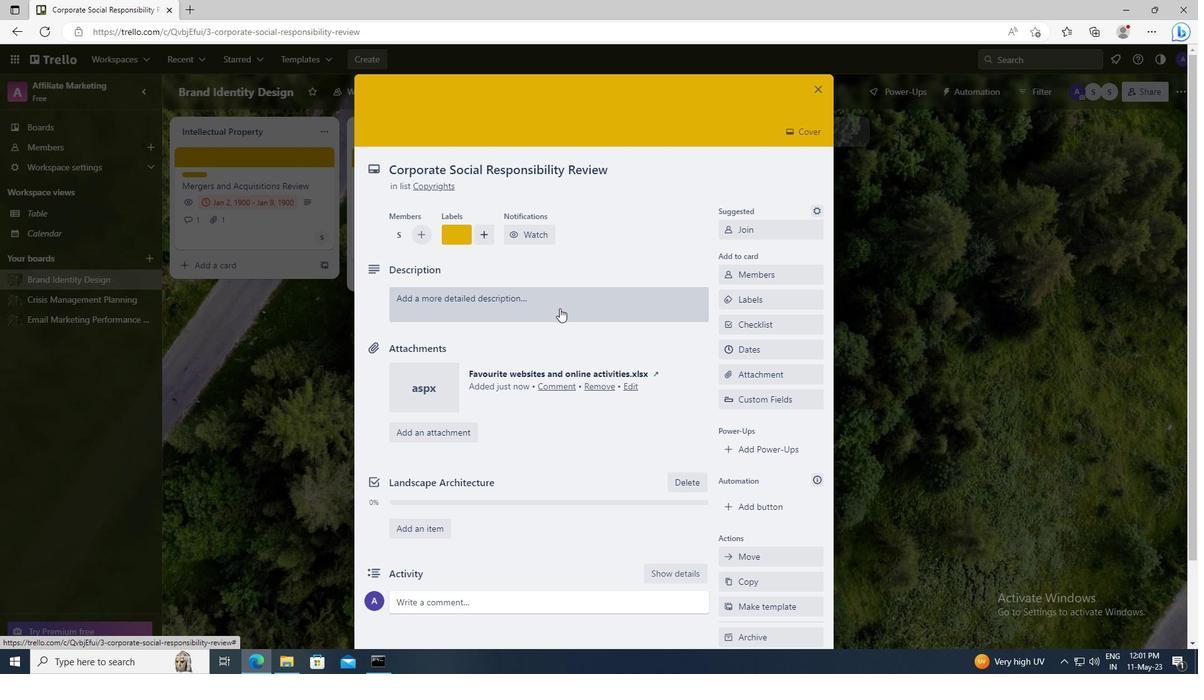 
Action: Key pressed <Key.shift><Key.shift>RESEARCH<Key.space>AND<Key.space>DEVELOP<Key.space>NEW<Key.space>PRODUCT<Key.space>FEATURE<Key.space>PRIORITIZATION<Key.space>PROCESS
Screenshot: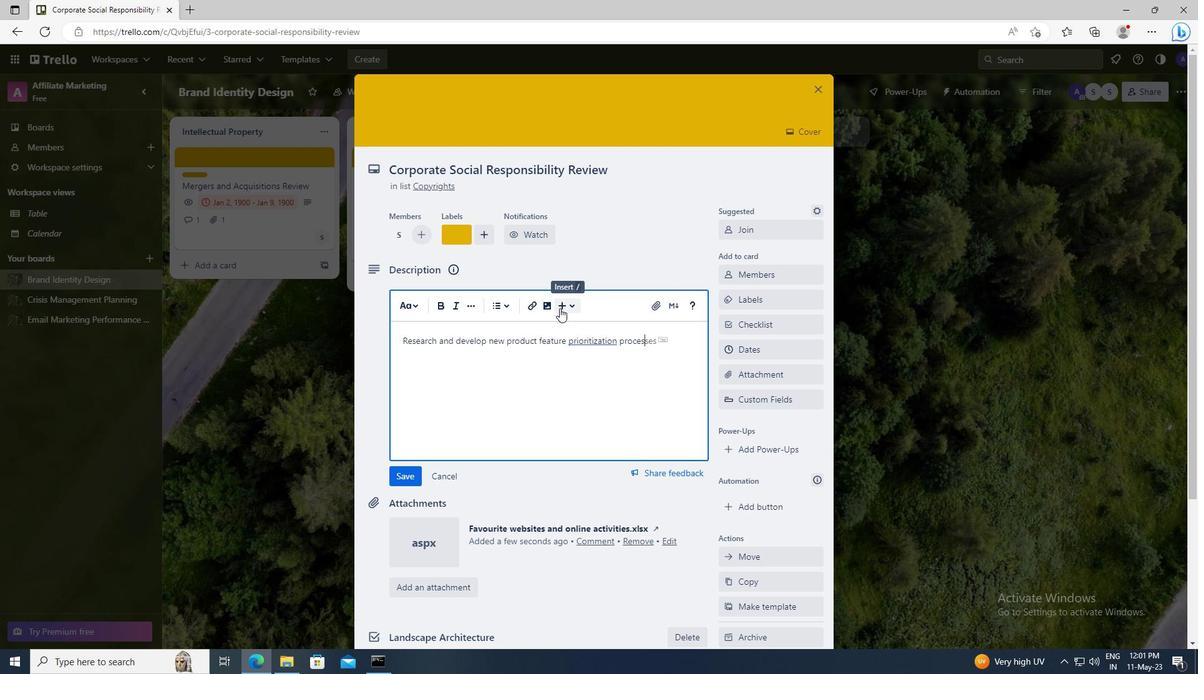 
Action: Mouse moved to (412, 476)
Screenshot: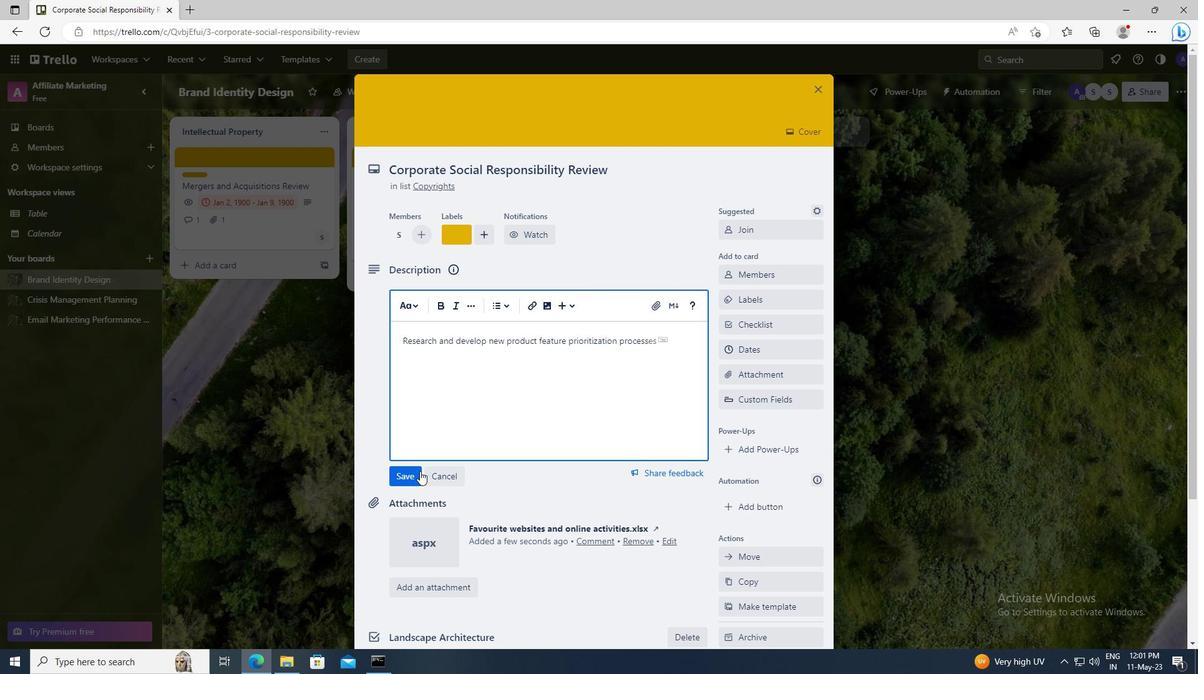 
Action: Mouse pressed left at (412, 476)
Screenshot: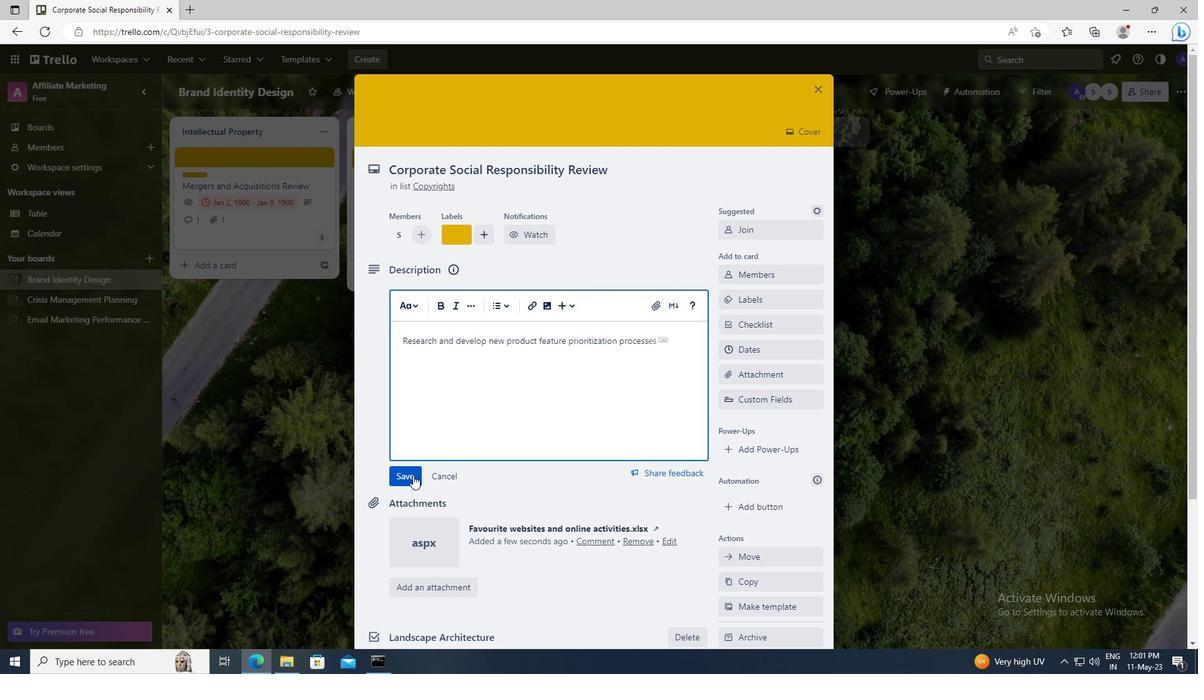 
Action: Mouse moved to (413, 477)
Screenshot: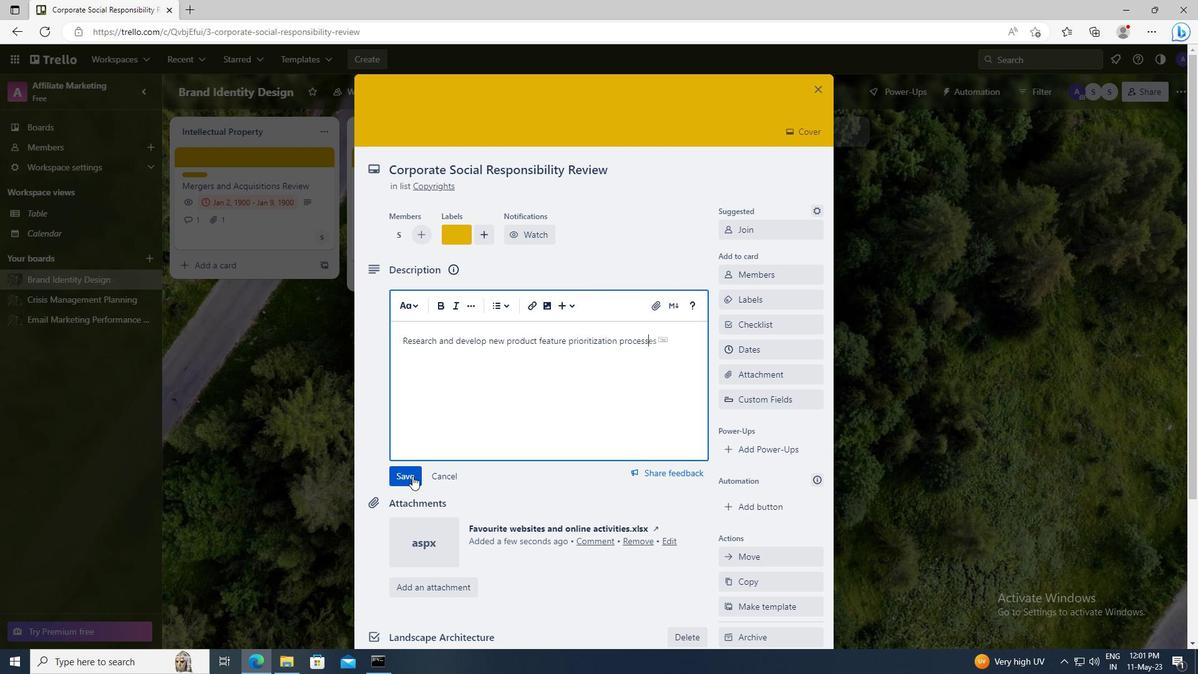 
Action: Mouse scrolled (413, 476) with delta (0, 0)
Screenshot: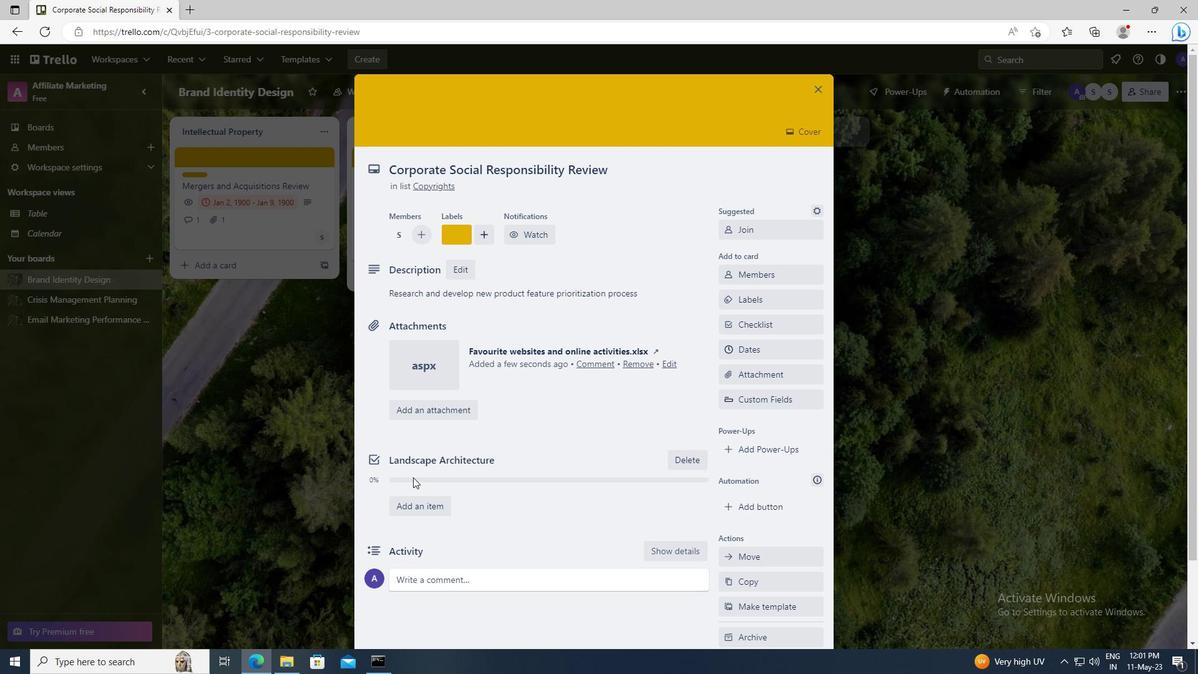 
Action: Mouse moved to (416, 490)
Screenshot: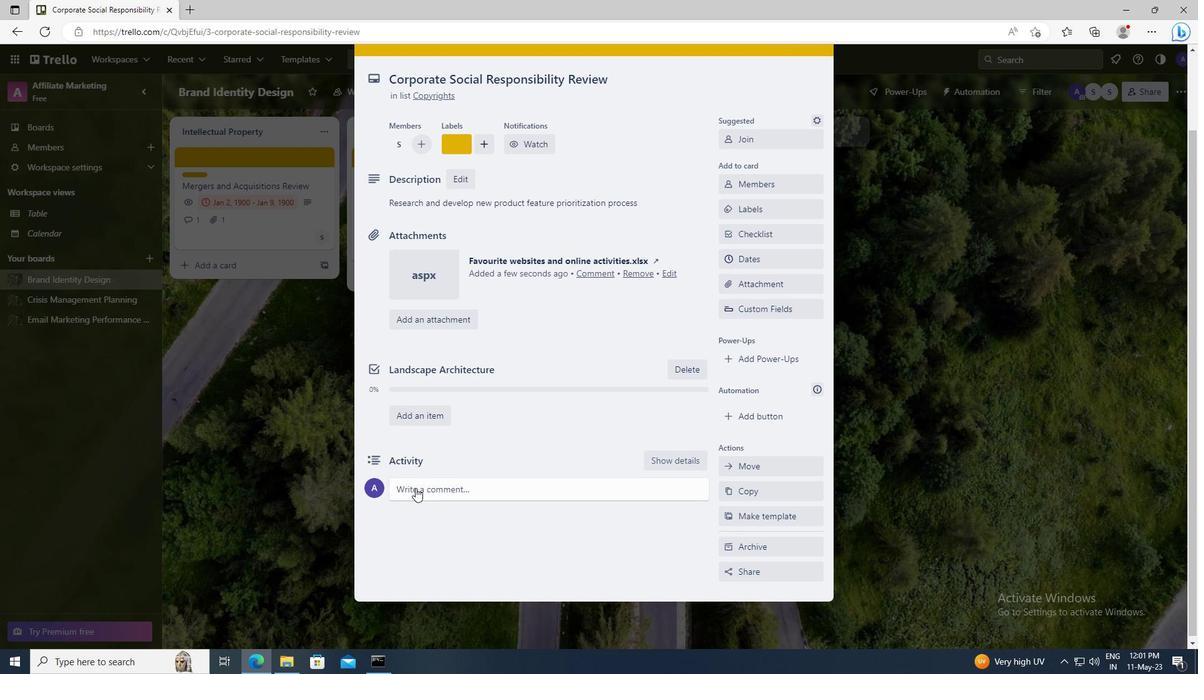 
Action: Mouse pressed left at (416, 490)
Screenshot: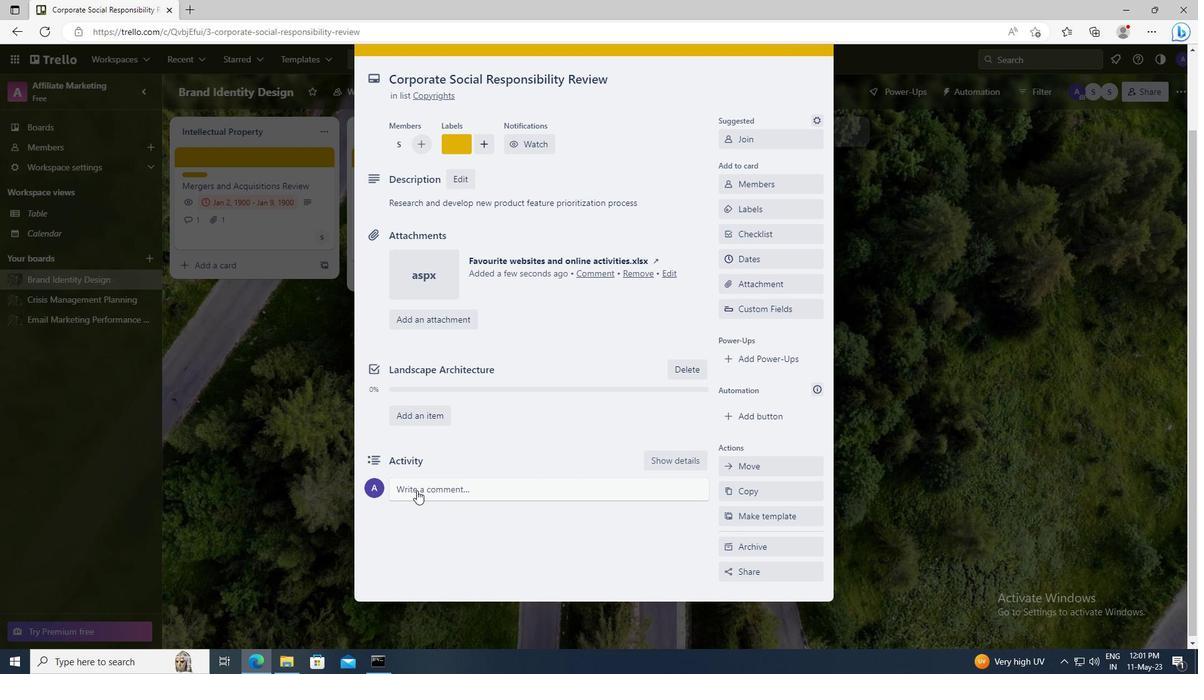 
Action: Key pressed <Key.shift>THIS<Key.space>ITEM<Key.space>IS<Key.space>A<Key.space>PRIORITY<Key.space>ON<Key.space>OUR<Key.space>LIST,<Key.space>SO<Key.space>LET<Key.space>US<Key.space>FOCUS<Key.space>ON<Key.space>GETTIN<Key.space><Key.backspace>G<Key.space>IT<Key.space>DONE<Key.space>AS<Key.space>SOON<Key.space>AS<Key.space>POSSIBLE.
Screenshot: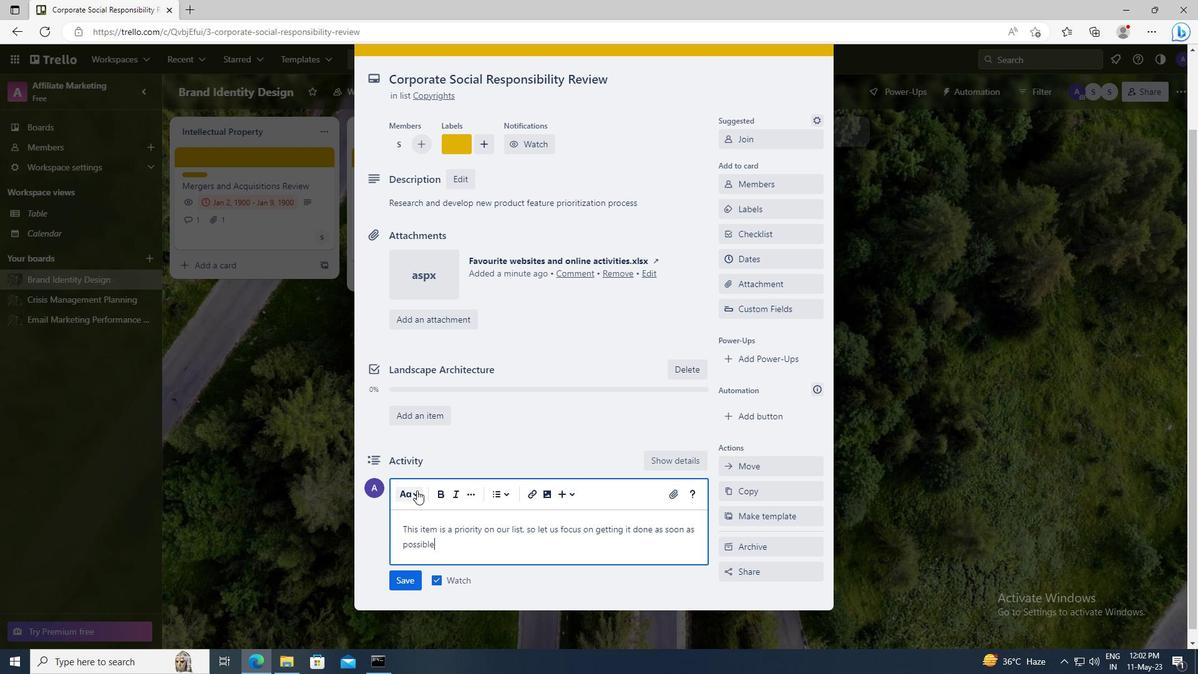 
Action: Mouse moved to (411, 578)
Screenshot: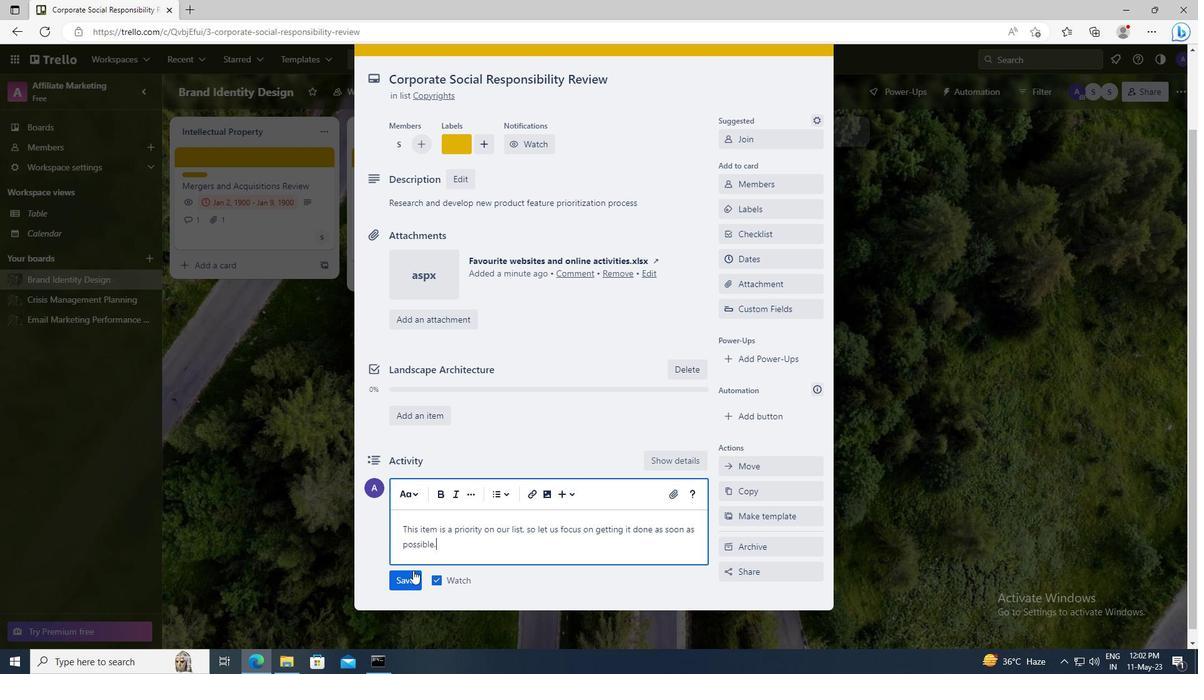 
Action: Mouse pressed left at (411, 578)
Screenshot: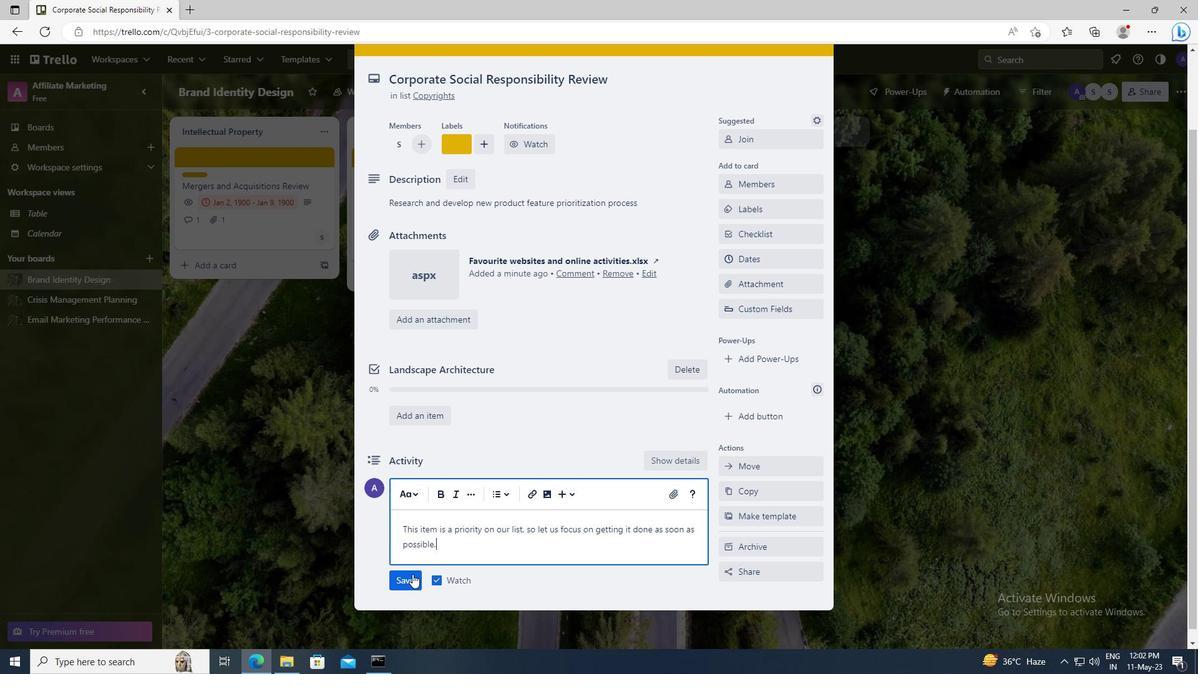 
Action: Mouse moved to (755, 256)
Screenshot: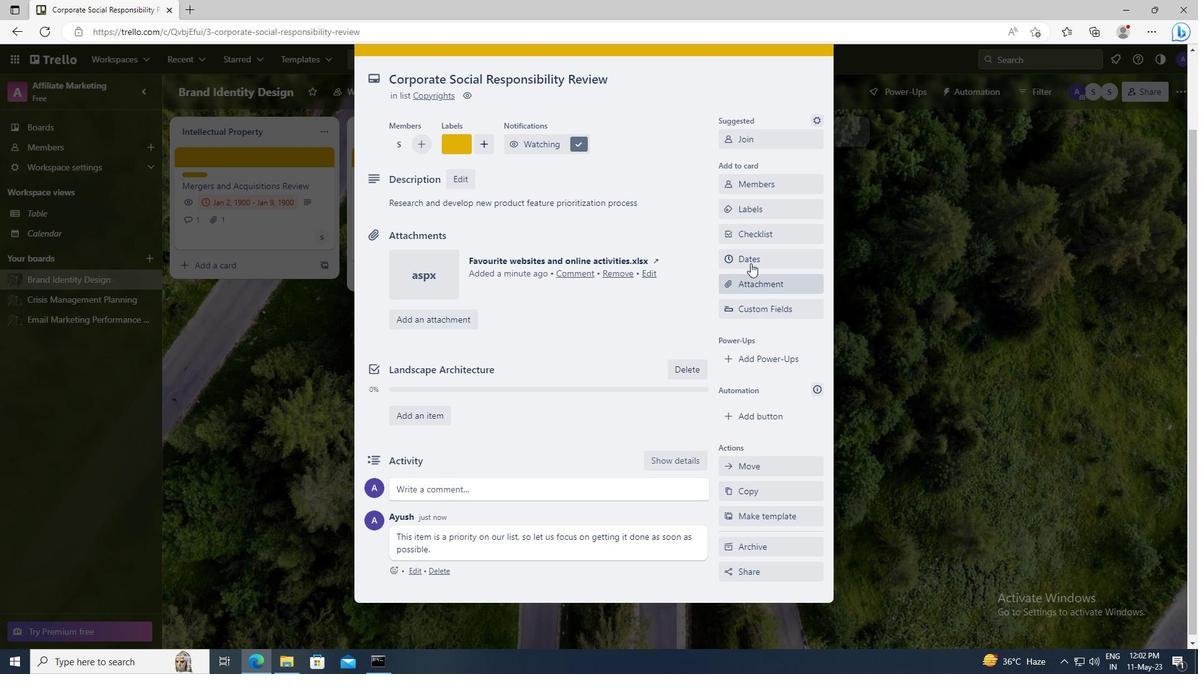
Action: Mouse pressed left at (755, 256)
Screenshot: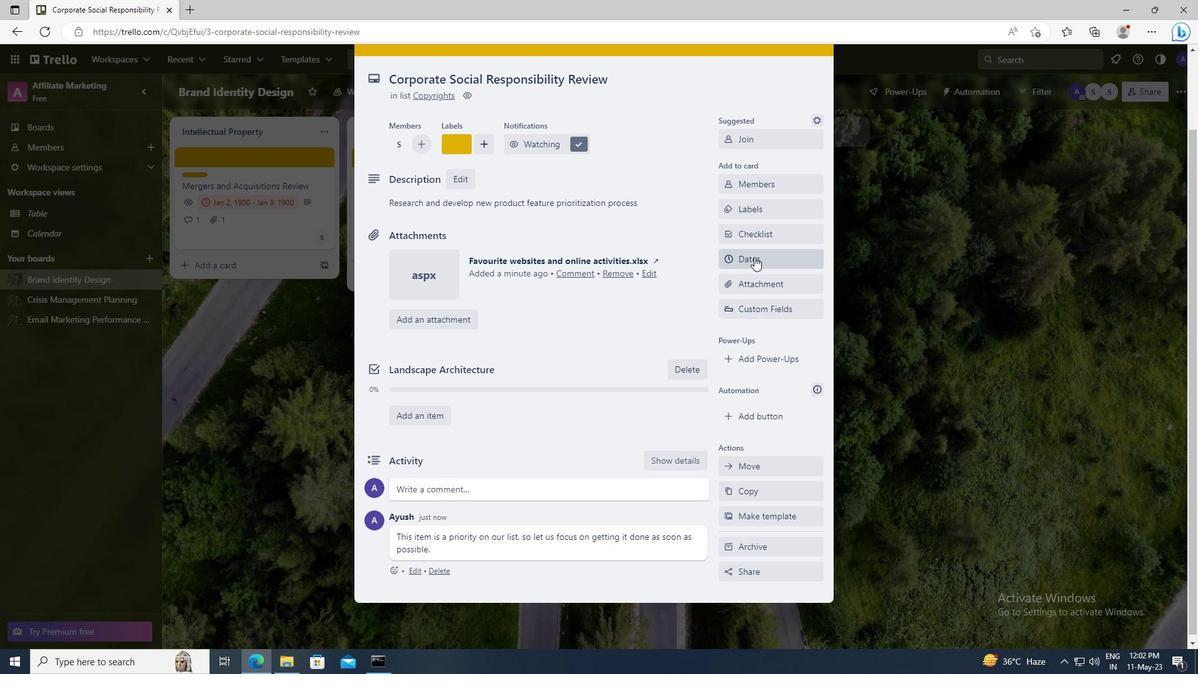 
Action: Mouse moved to (735, 313)
Screenshot: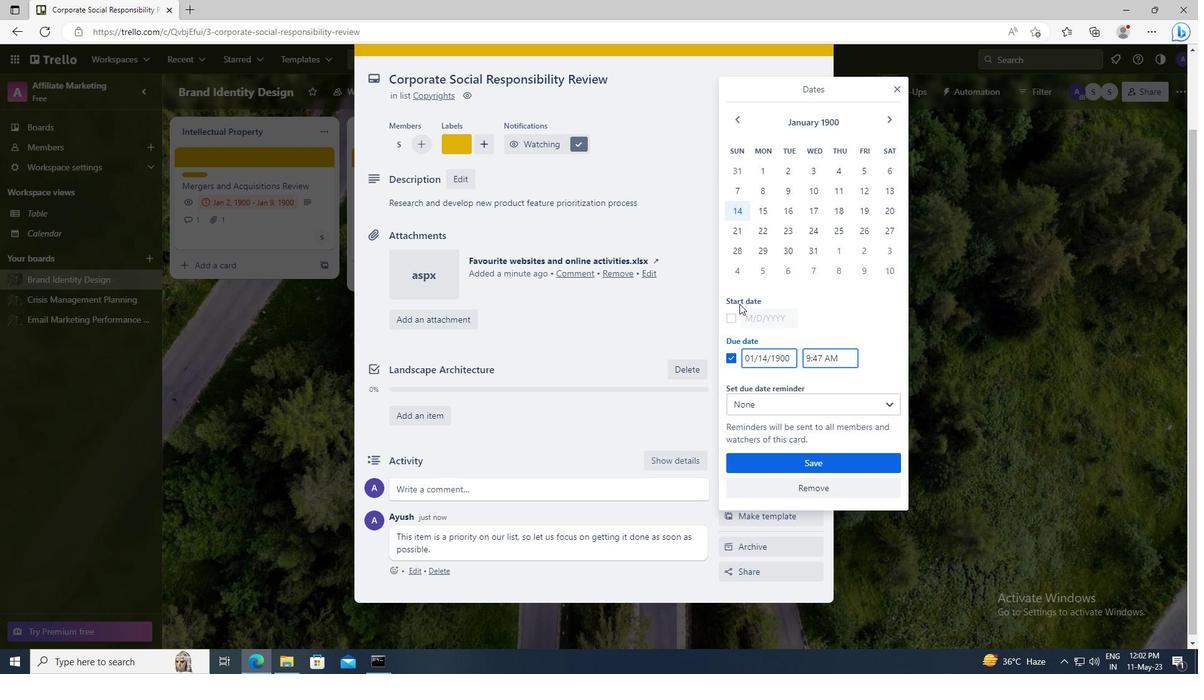 
Action: Mouse pressed left at (735, 313)
Screenshot: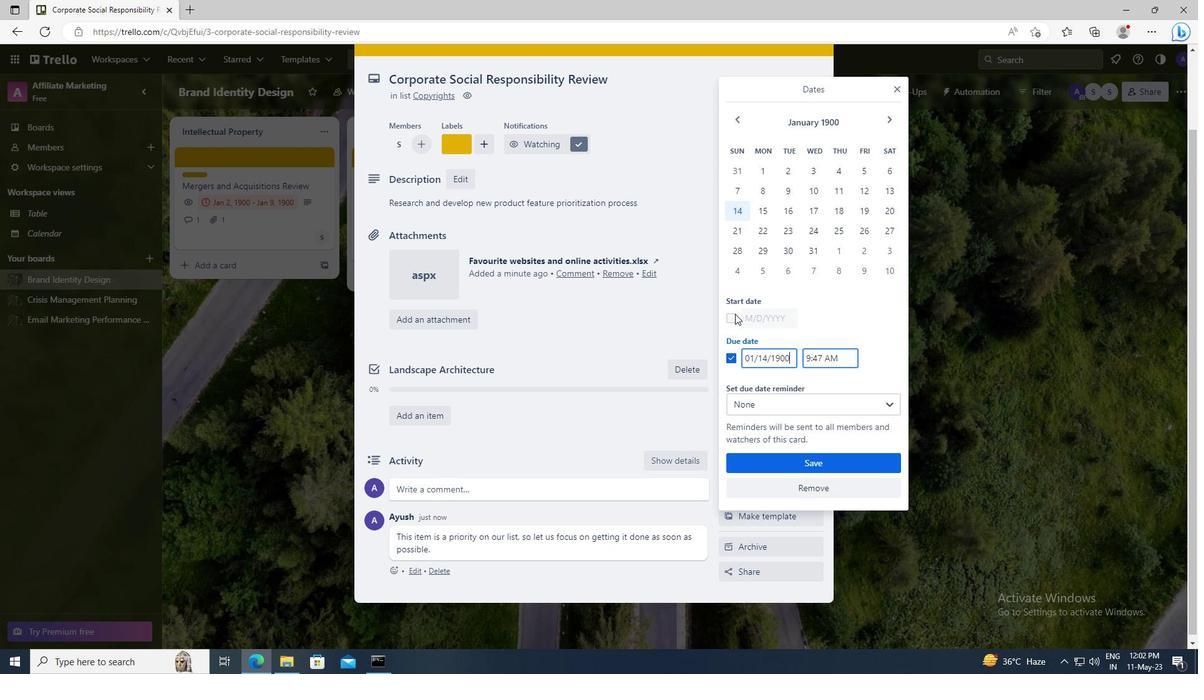 
Action: Mouse moved to (790, 319)
Screenshot: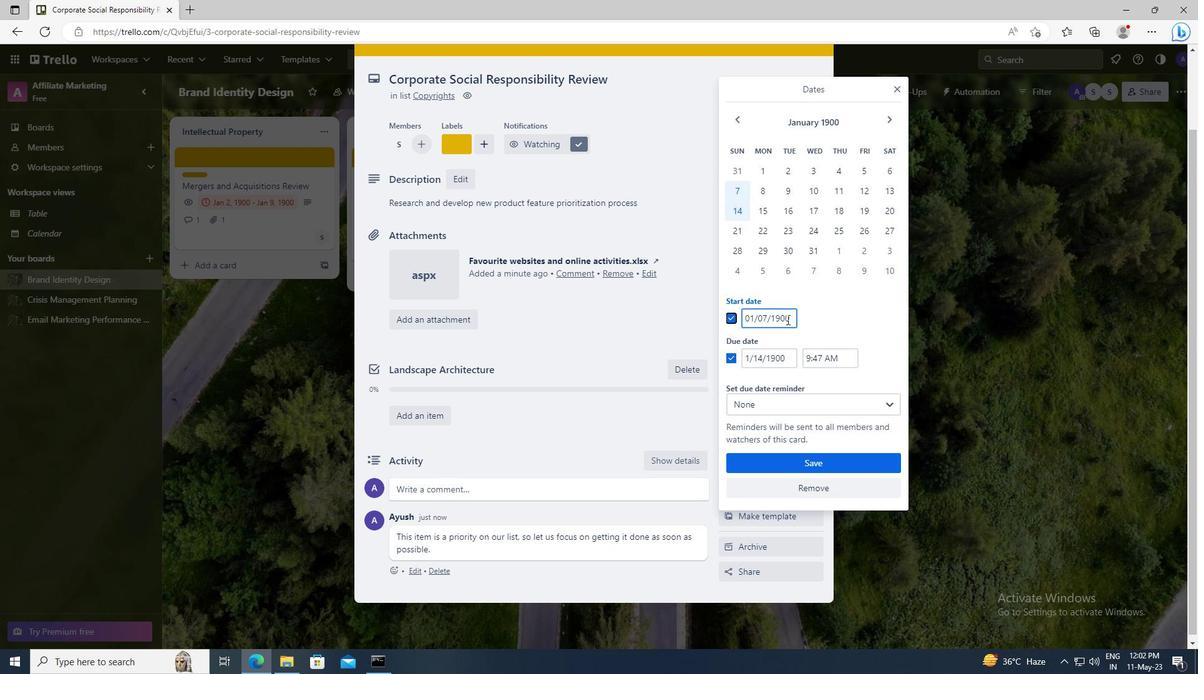 
Action: Mouse pressed left at (790, 319)
Screenshot: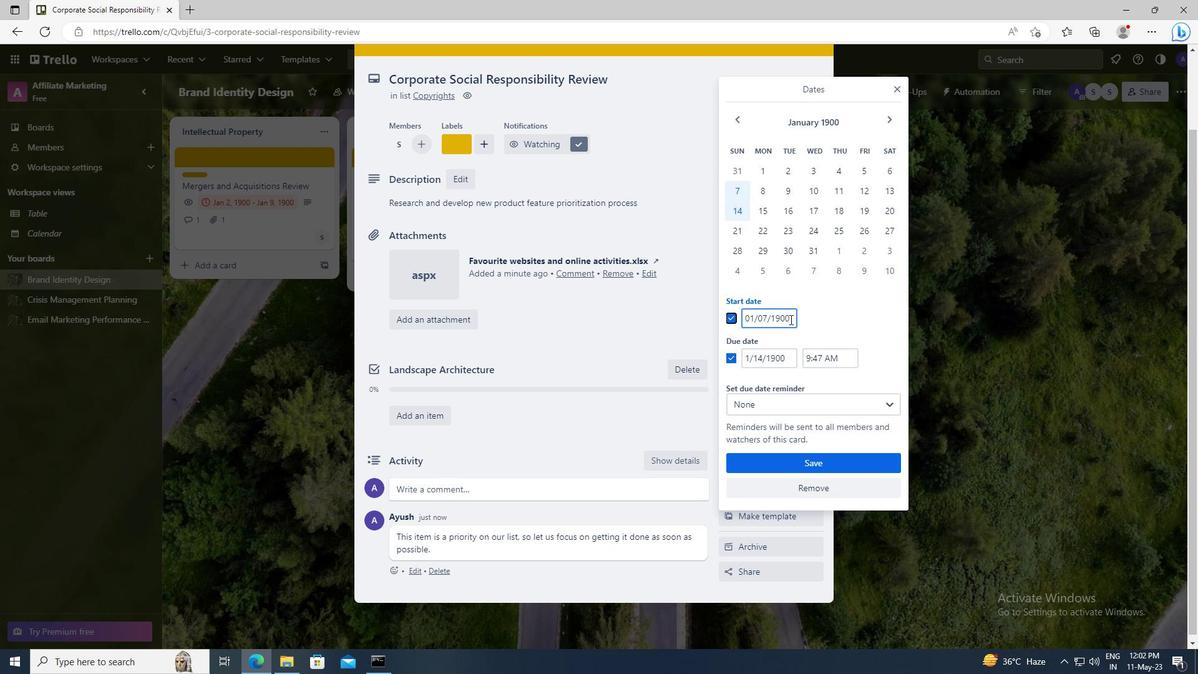 
Action: Key pressed <Key.left><Key.left><Key.left><Key.left><Key.left><Key.backspace>8
Screenshot: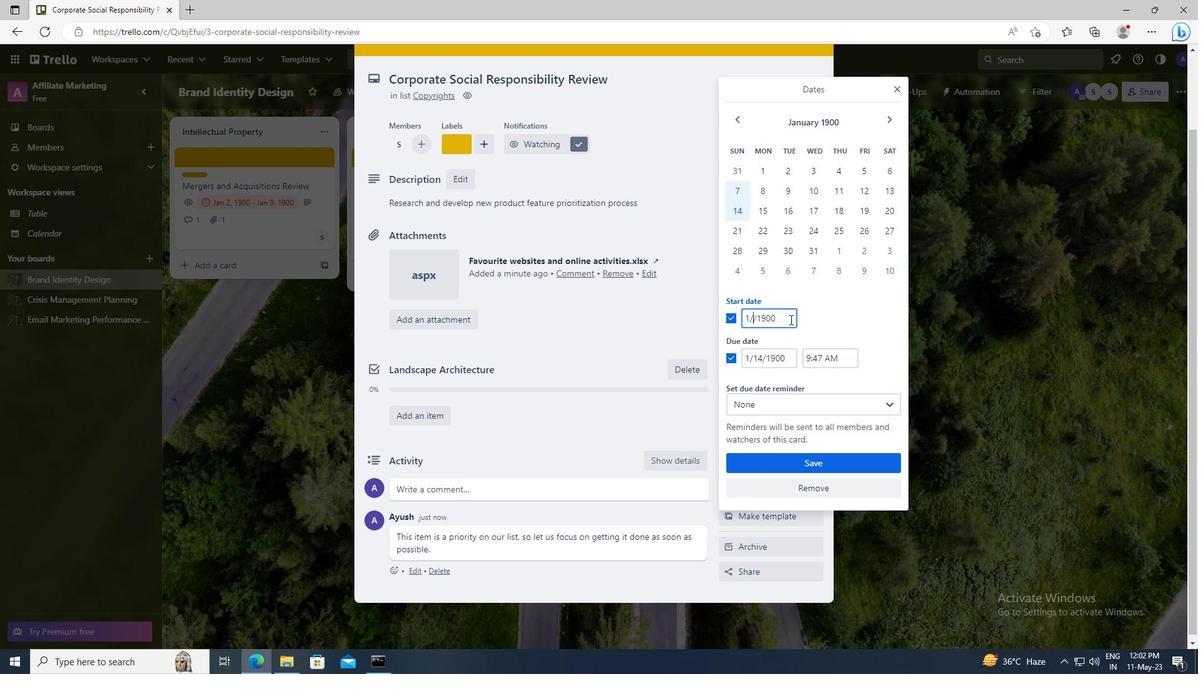 
Action: Mouse moved to (787, 353)
Screenshot: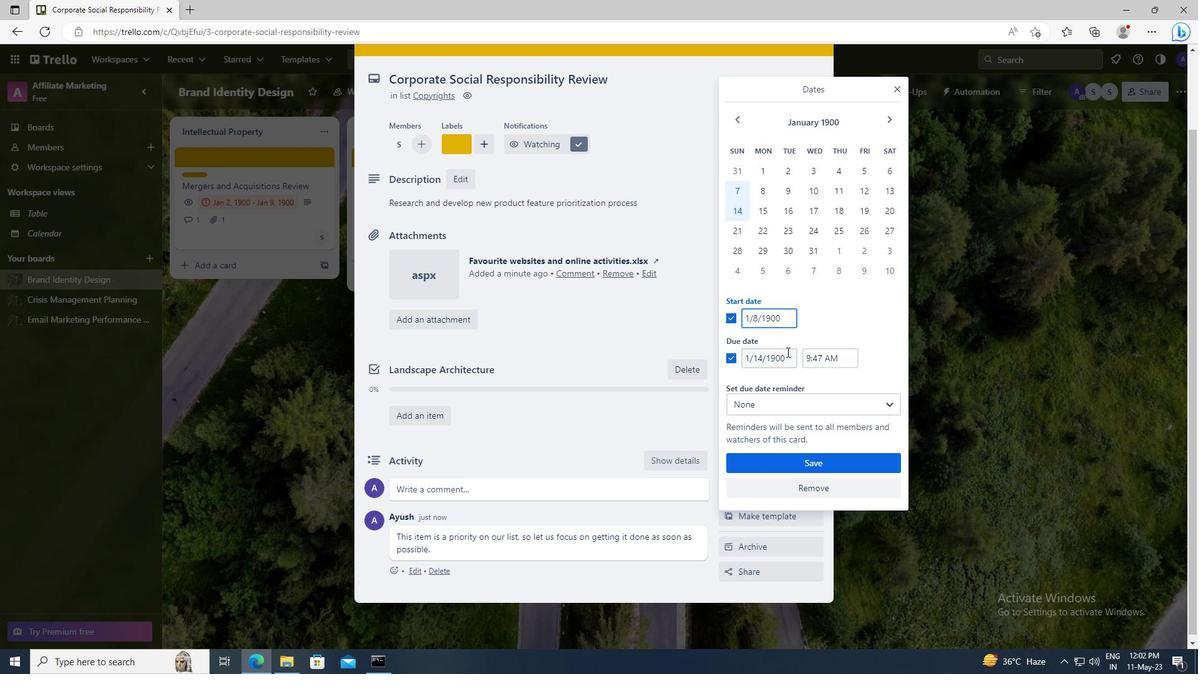 
Action: Mouse pressed left at (787, 353)
Screenshot: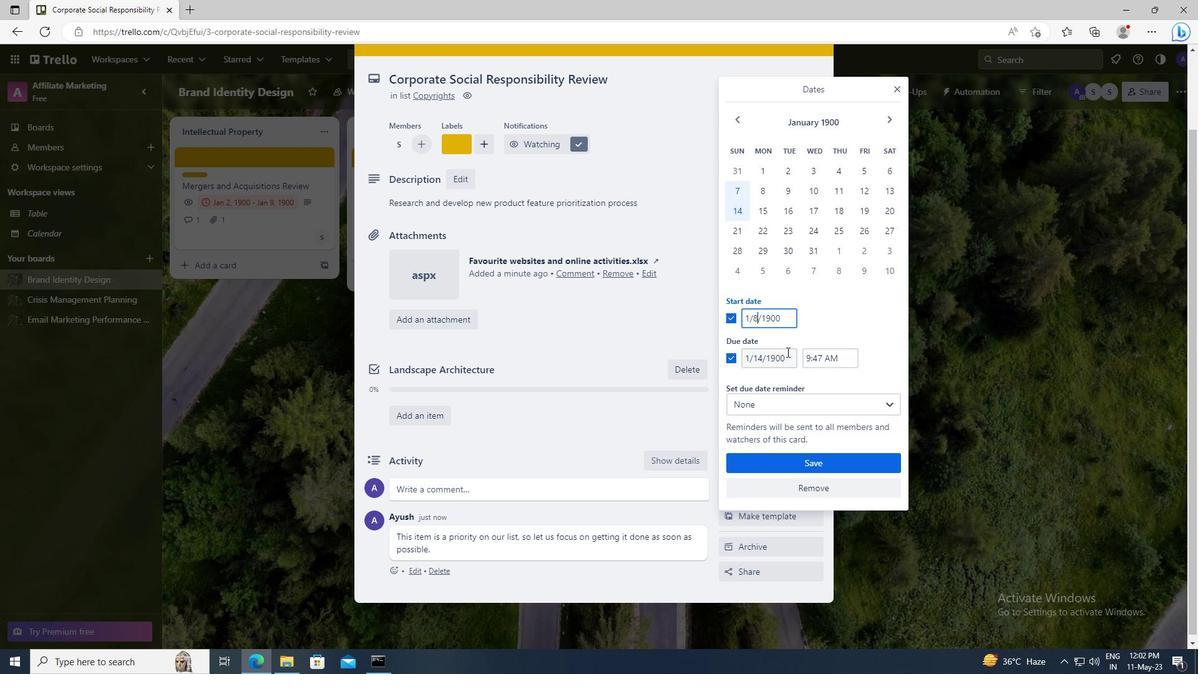 
Action: Key pressed <Key.left><Key.left><Key.left><Key.left><Key.left><Key.backspace><Key.backspace>15
Screenshot: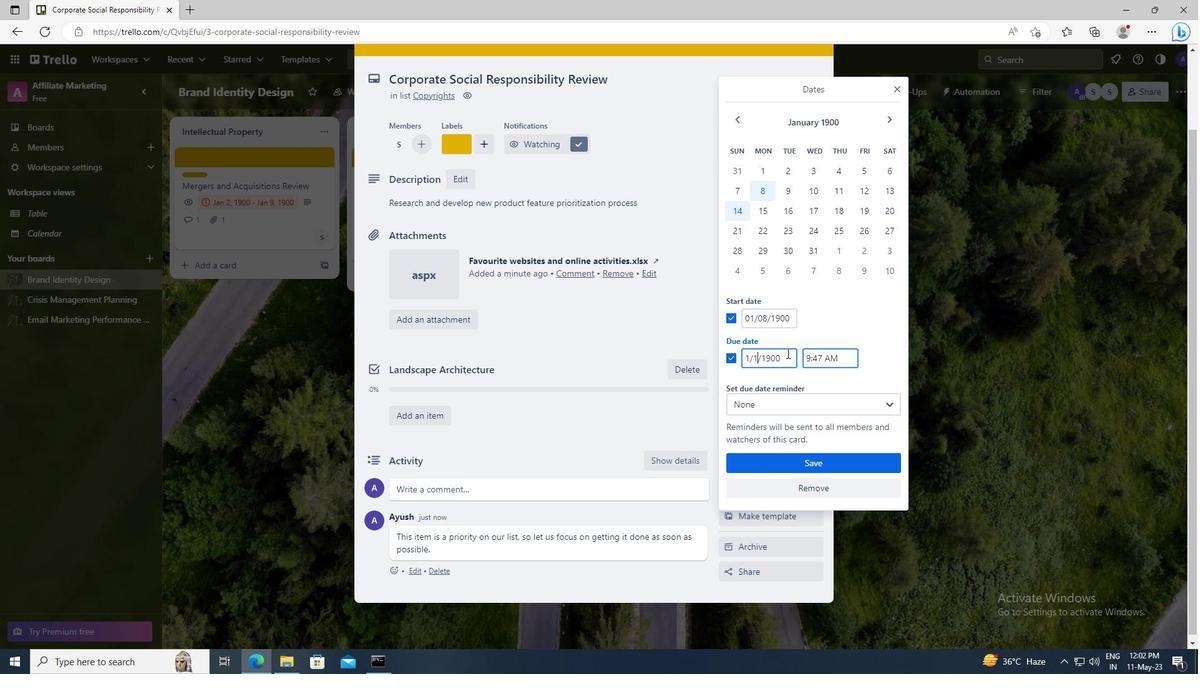 
Action: Mouse moved to (795, 459)
Screenshot: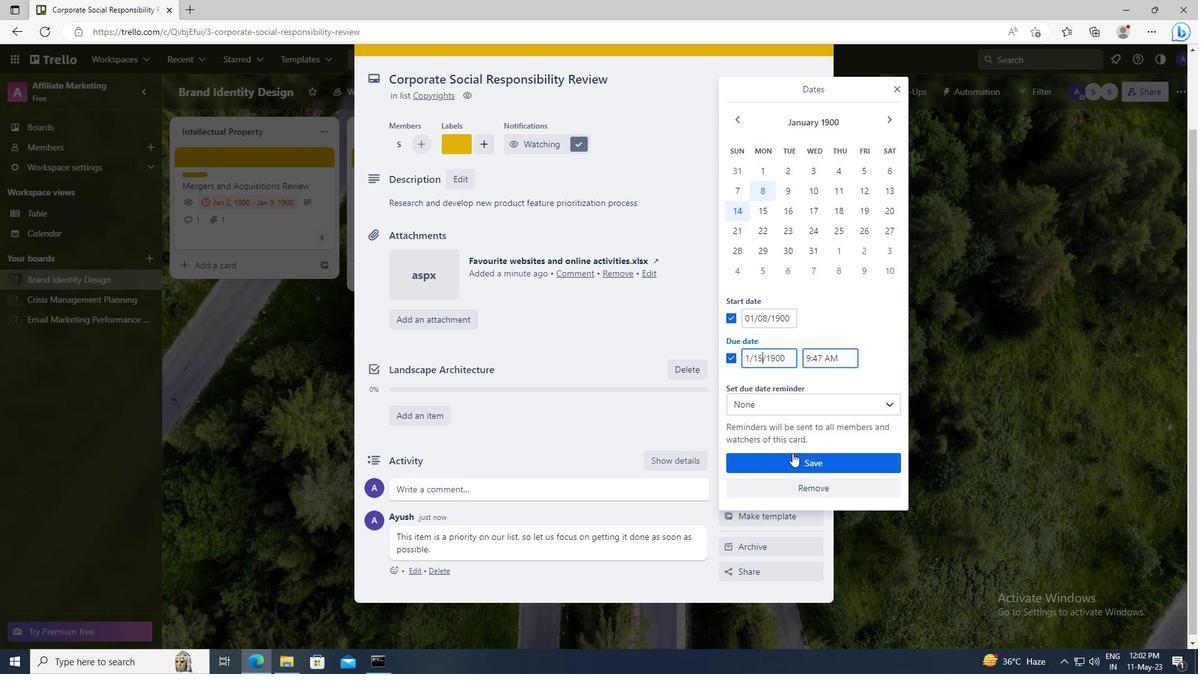 
Action: Mouse pressed left at (795, 459)
Screenshot: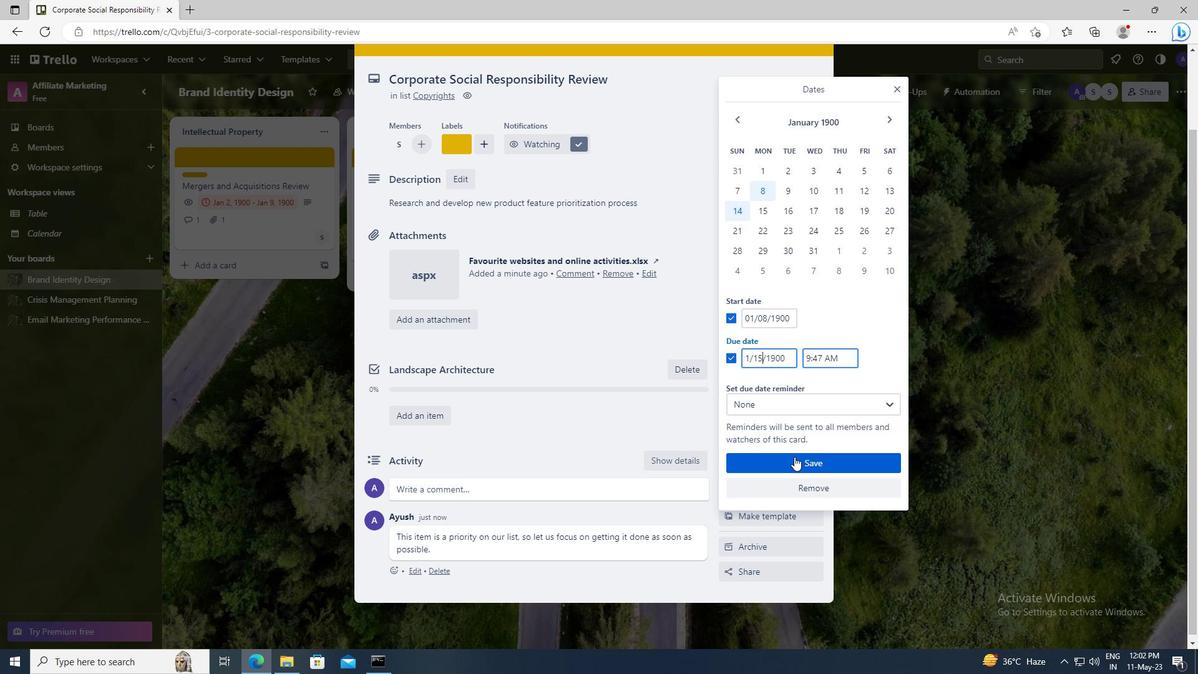 
